 Task: Create new customer invoice with Date Opened: 09-May-23, Select Customer: Sam's Club, Terms: Net 7. Make invoice entry for item-1 with Date: 09-May-23, Description: The Ordinary Hyaluronic Acid 2% & B5 Hydrating Serum (1 oz)
, Income Account: Income:Sales, Quantity: 2, Unit Price: 12.99, Sales Tax: Y, Sales Tax Included: Y, Tax Table: Sales Tax. Post Invoice with Post Date: 09-May-23, Post to Accounts: Assets:Accounts Receivable. Pay / Process Payment with Transaction Date: 15-May-23, Amount: 25.98, Transfer Account: Checking Account. Go to 'Print Invoice'. Save a pdf copy of the invoice.
Action: Mouse moved to (133, 27)
Screenshot: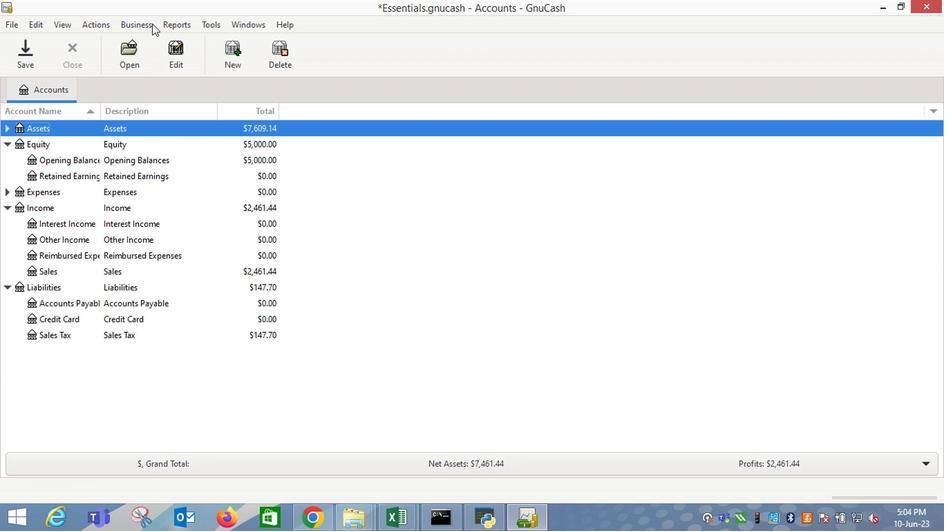 
Action: Mouse pressed left at (133, 27)
Screenshot: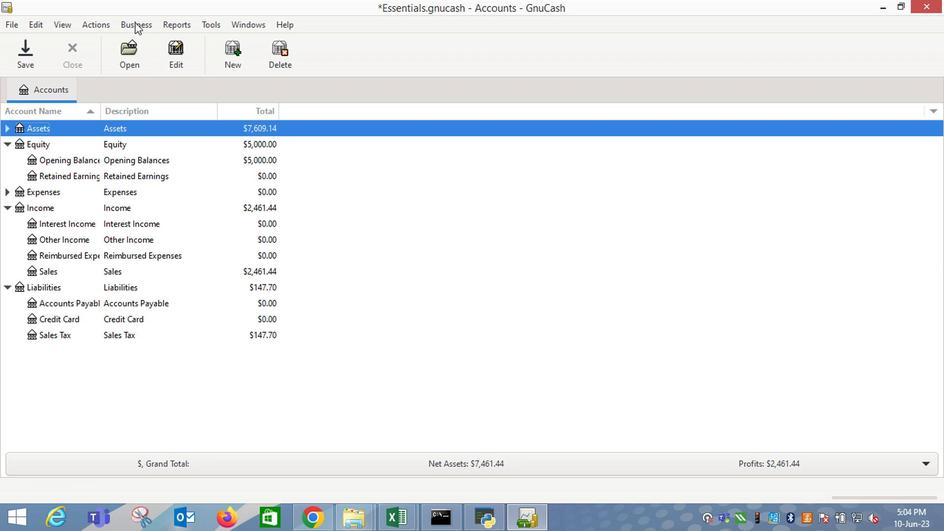 
Action: Mouse moved to (298, 100)
Screenshot: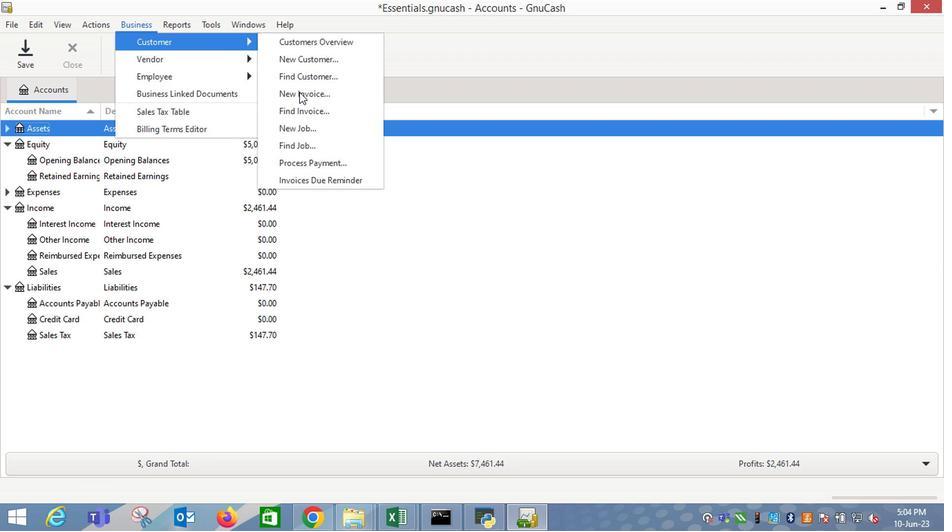 
Action: Mouse pressed left at (298, 100)
Screenshot: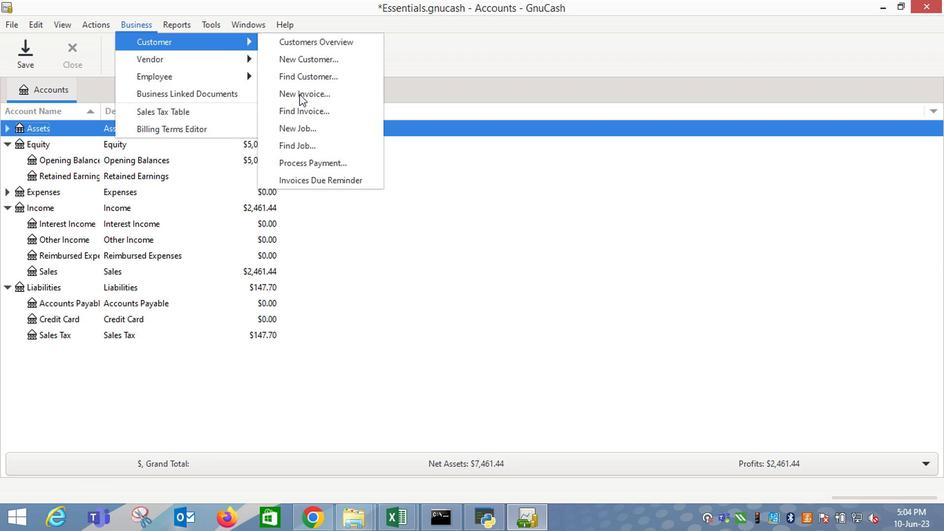 
Action: Mouse moved to (566, 216)
Screenshot: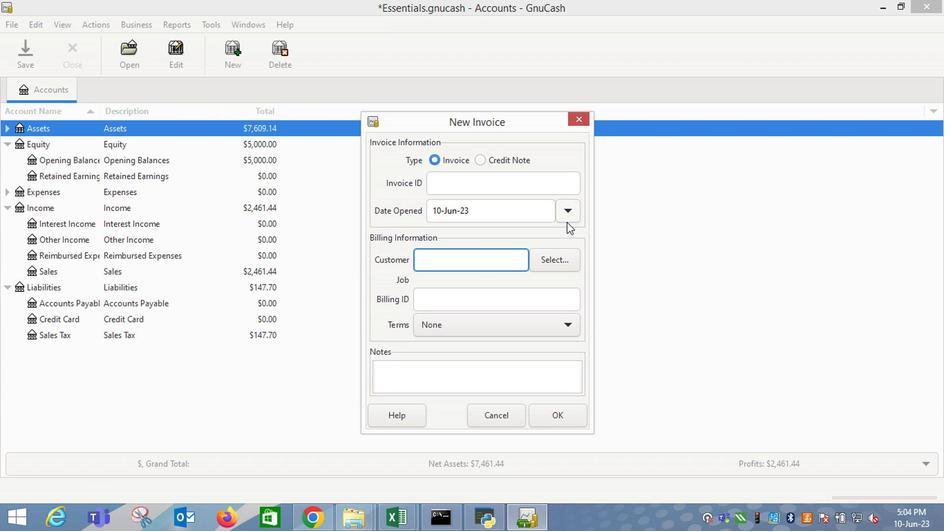 
Action: Mouse pressed left at (566, 216)
Screenshot: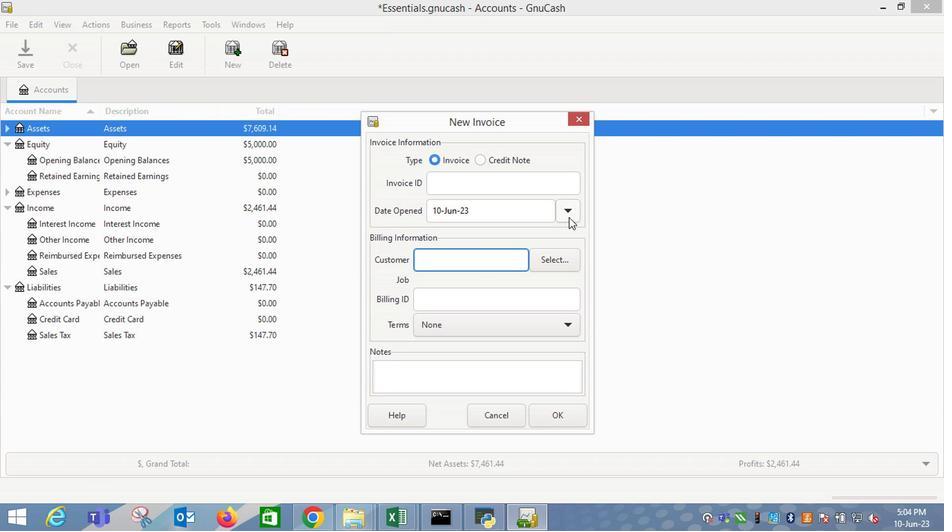 
Action: Mouse moved to (457, 234)
Screenshot: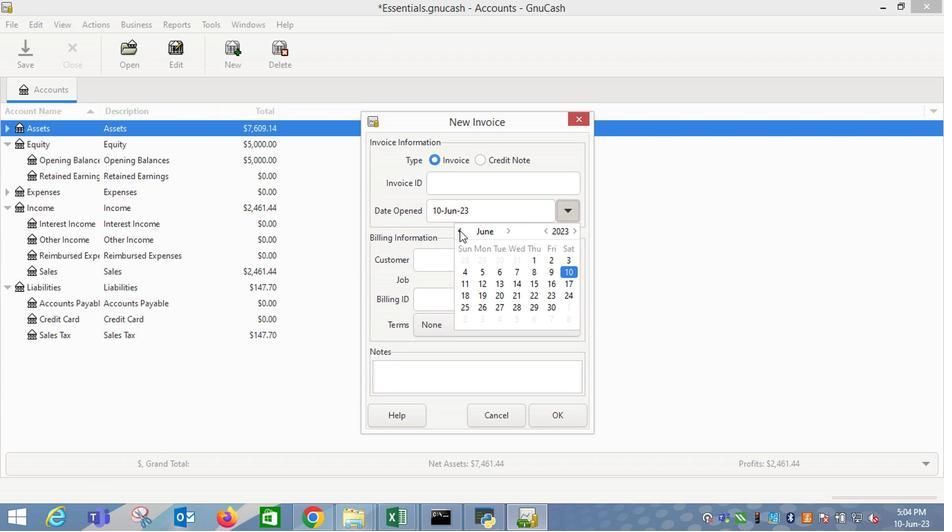 
Action: Mouse pressed left at (457, 234)
Screenshot: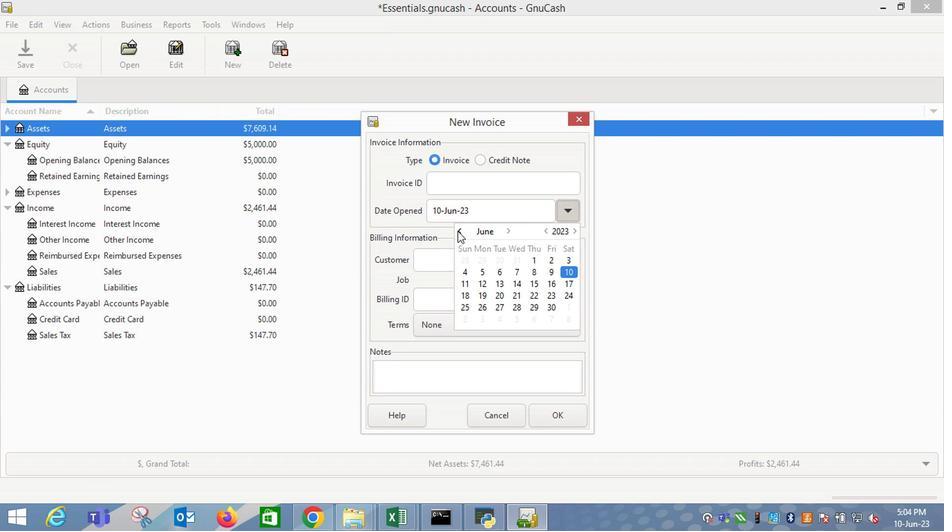 
Action: Mouse moved to (491, 271)
Screenshot: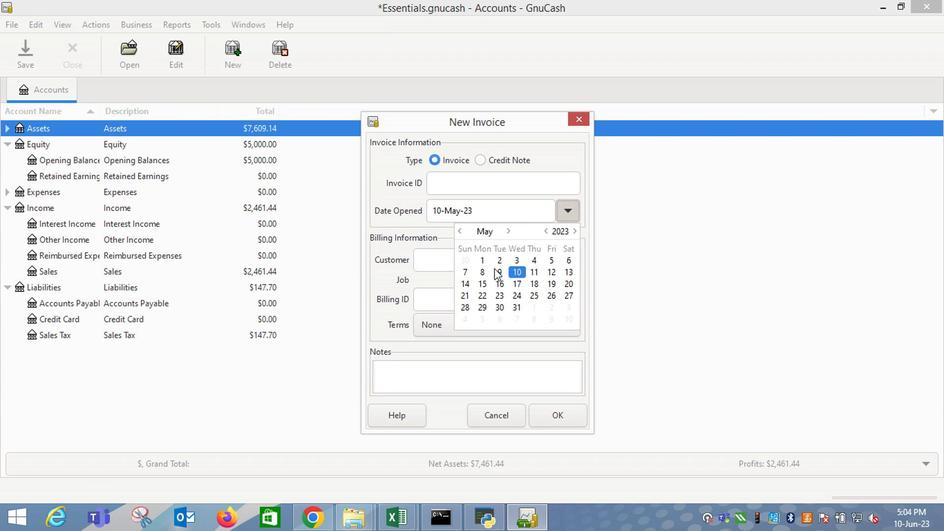 
Action: Mouse pressed left at (491, 271)
Screenshot: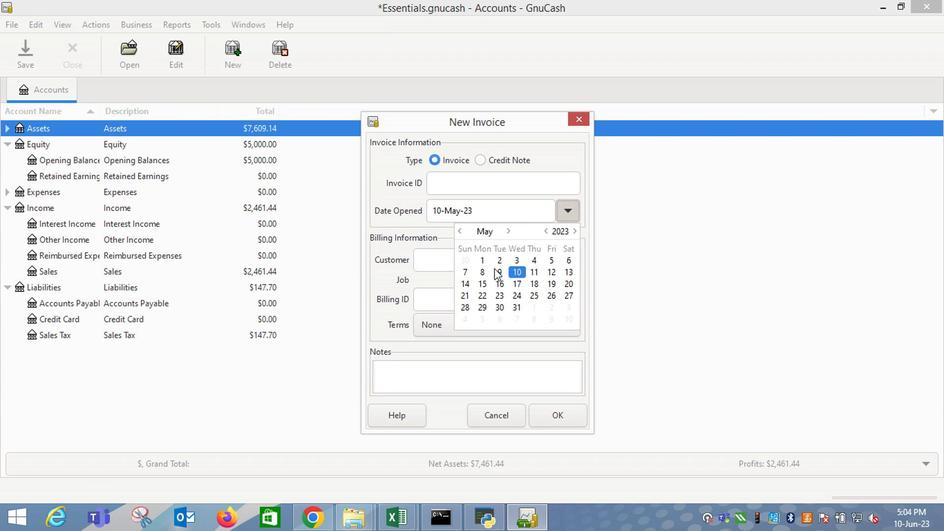 
Action: Mouse moved to (429, 266)
Screenshot: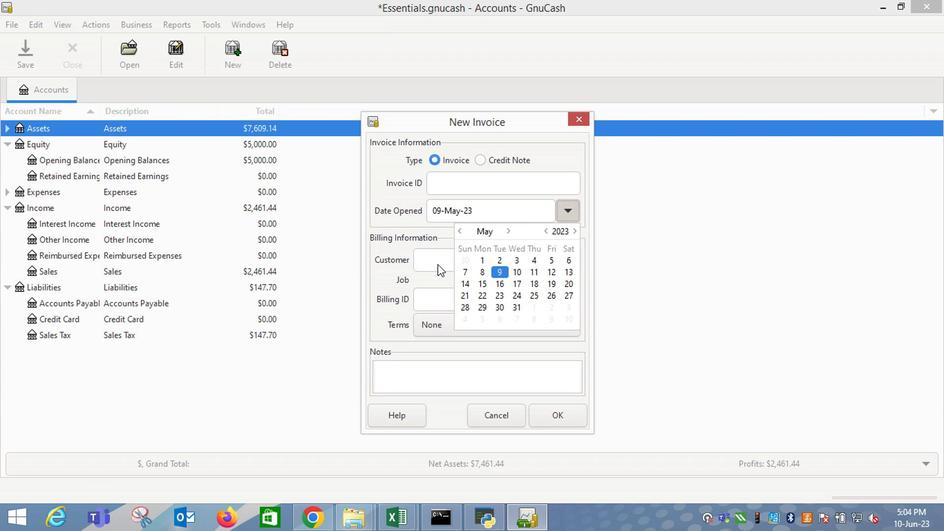 
Action: Mouse pressed left at (429, 266)
Screenshot: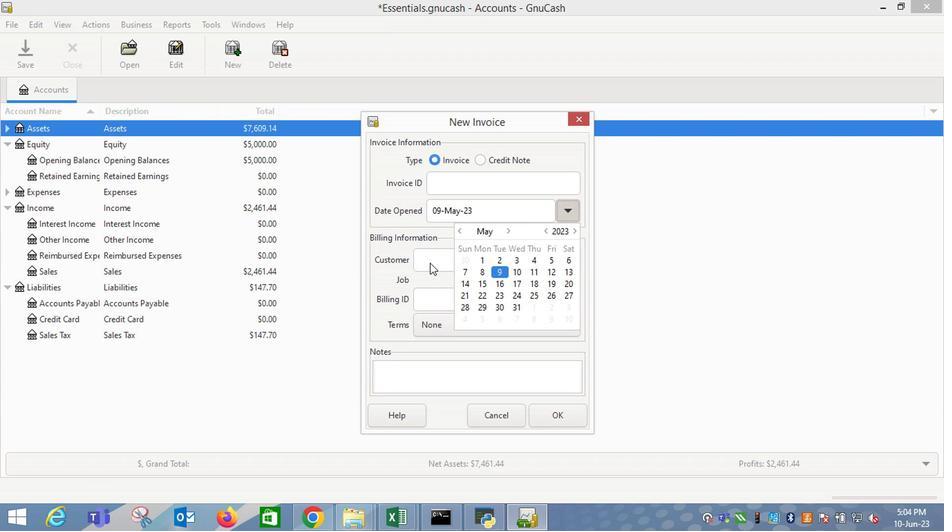 
Action: Mouse pressed left at (429, 266)
Screenshot: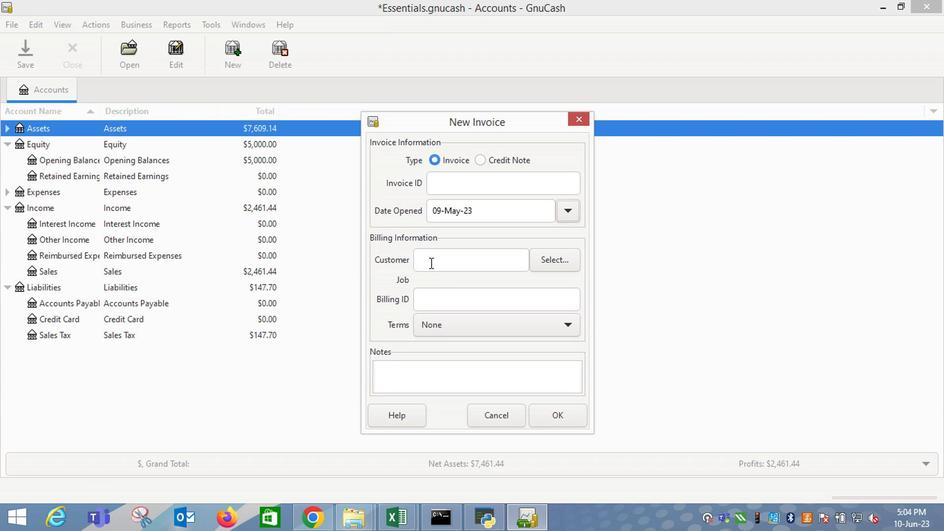 
Action: Key pressed <Key.shift_r>Sam
Screenshot: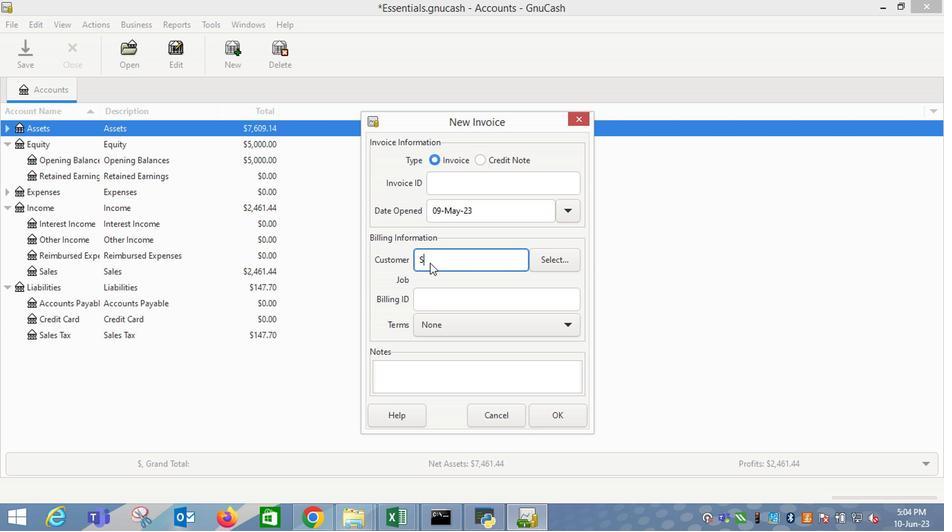 
Action: Mouse moved to (437, 282)
Screenshot: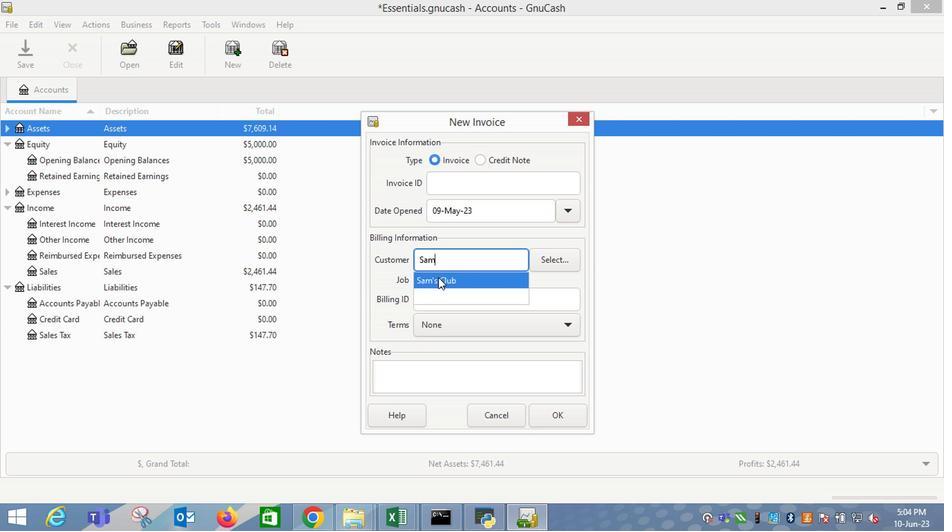 
Action: Mouse pressed left at (437, 282)
Screenshot: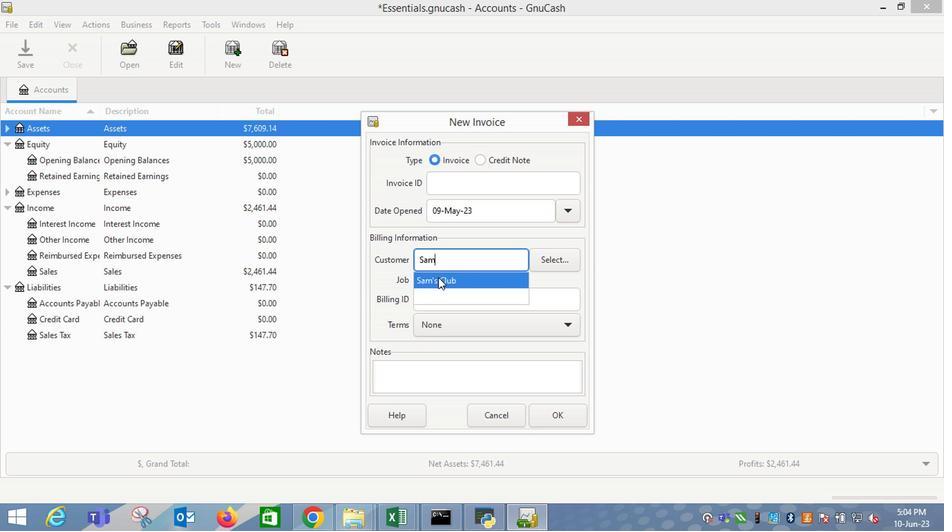 
Action: Mouse moved to (441, 345)
Screenshot: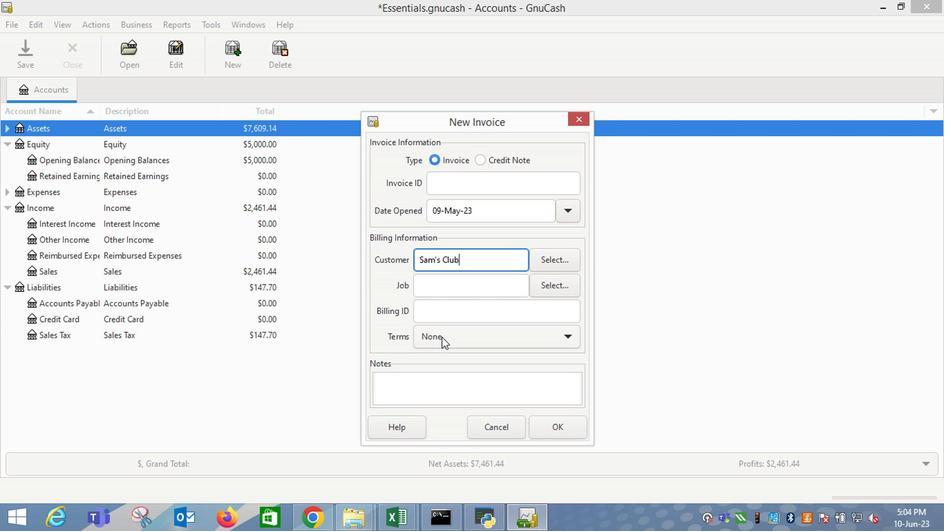 
Action: Mouse pressed left at (441, 345)
Screenshot: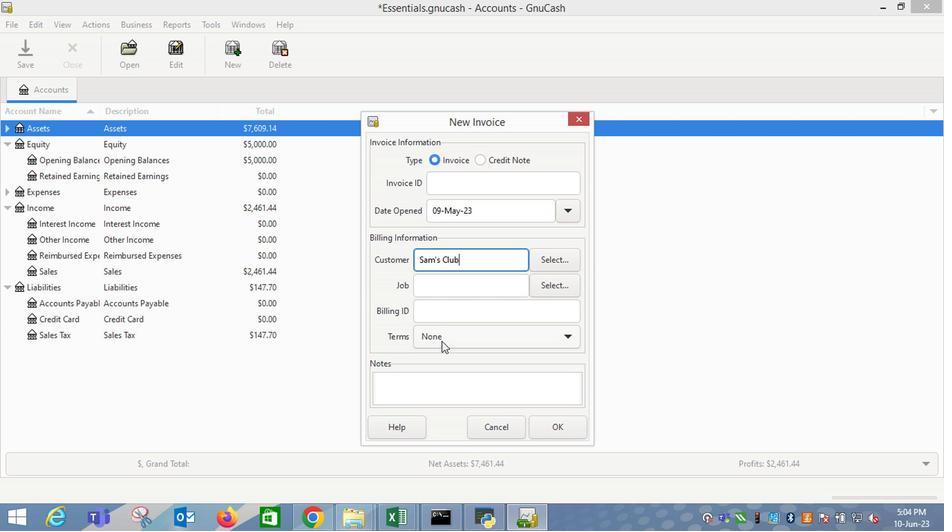 
Action: Mouse moved to (442, 342)
Screenshot: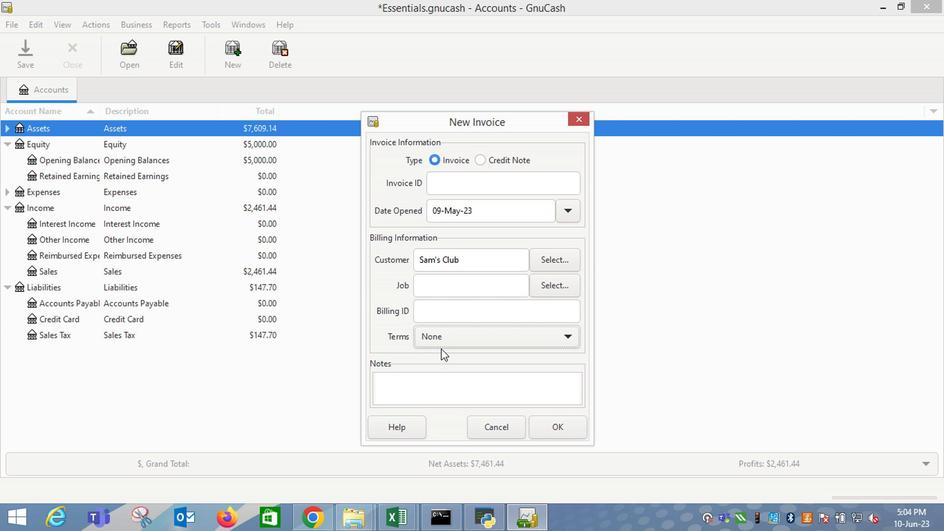 
Action: Mouse pressed left at (442, 342)
Screenshot: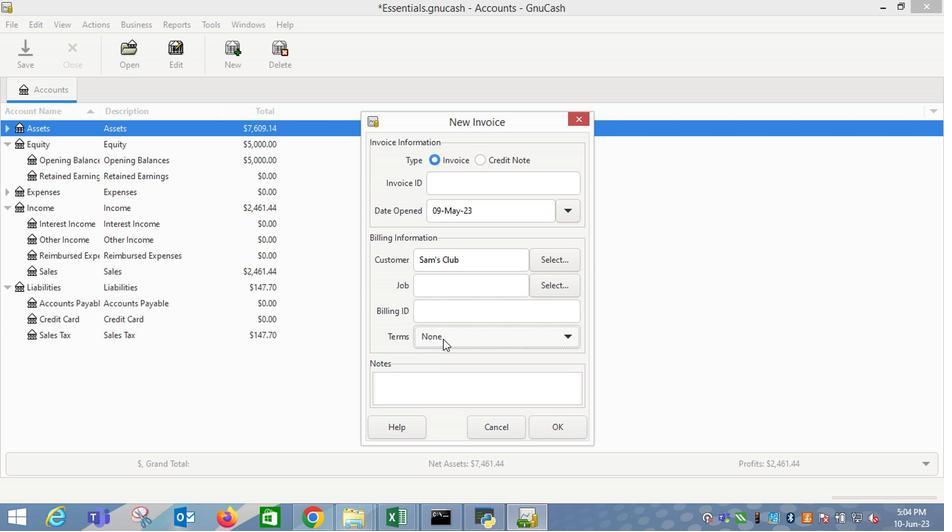 
Action: Mouse moved to (433, 399)
Screenshot: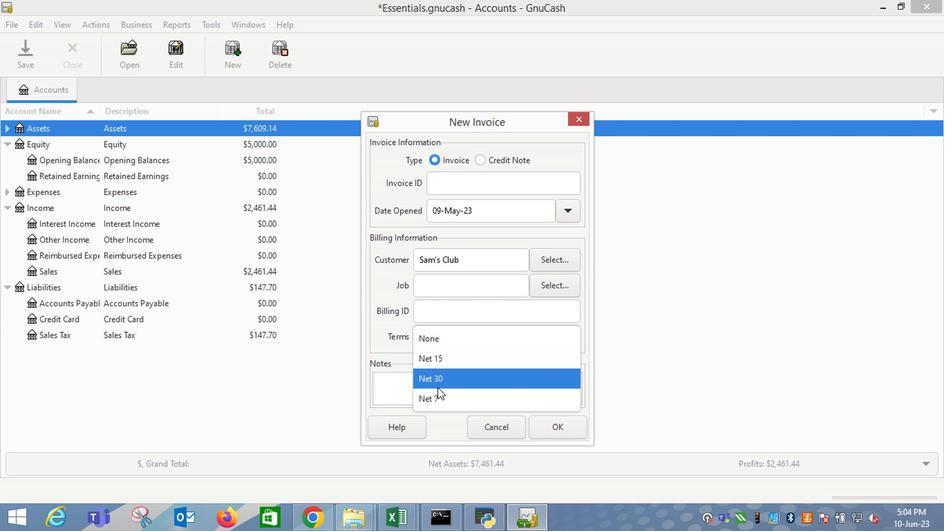 
Action: Mouse pressed left at (433, 399)
Screenshot: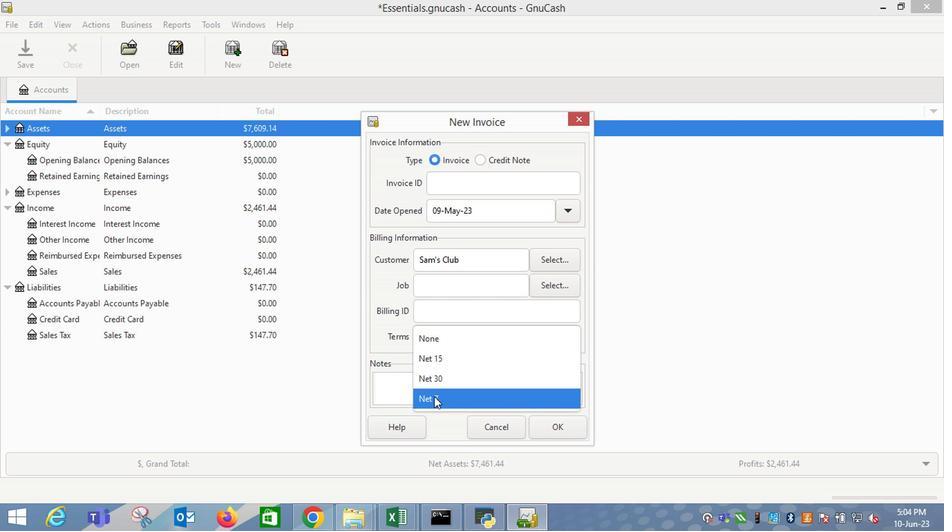 
Action: Mouse moved to (560, 430)
Screenshot: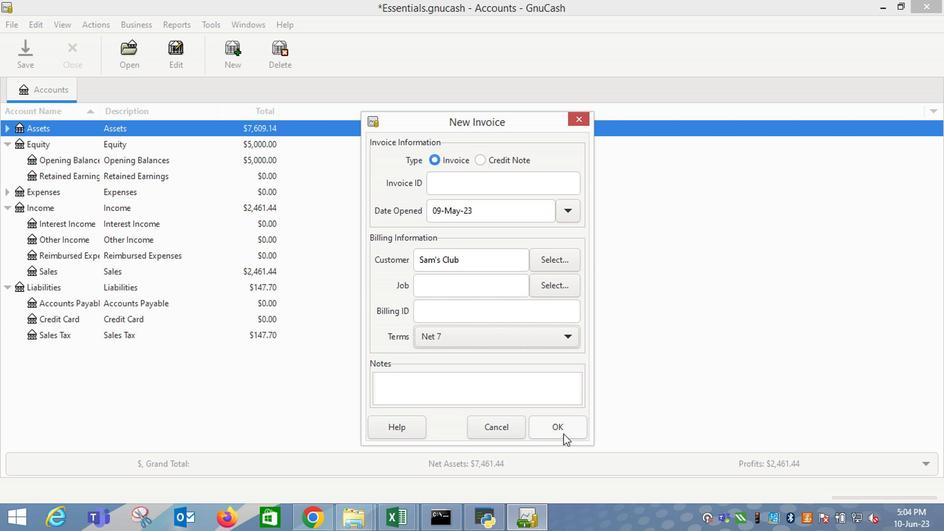
Action: Mouse pressed left at (560, 430)
Screenshot: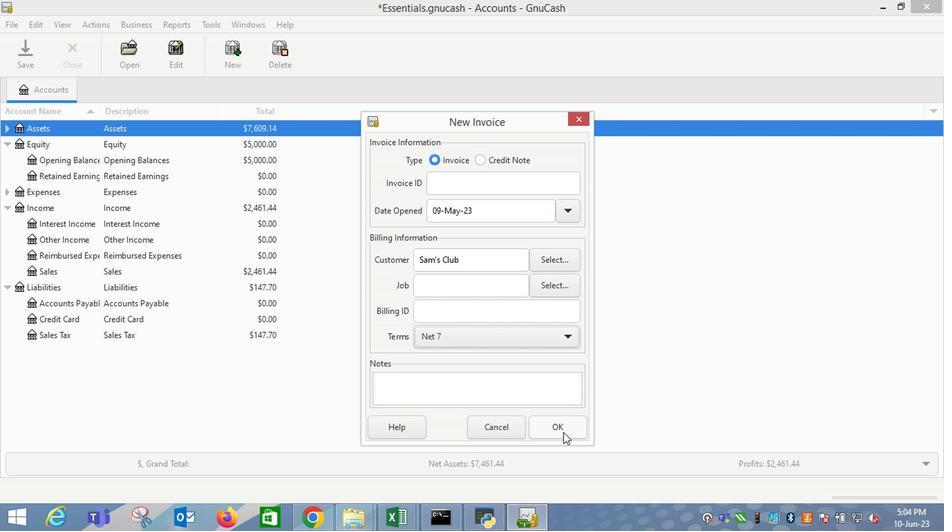 
Action: Mouse moved to (61, 274)
Screenshot: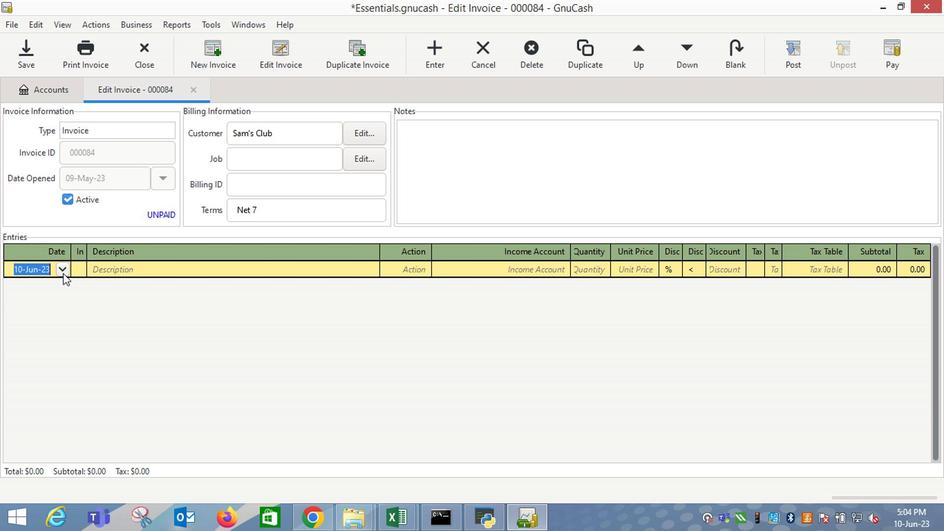 
Action: Mouse pressed left at (61, 274)
Screenshot: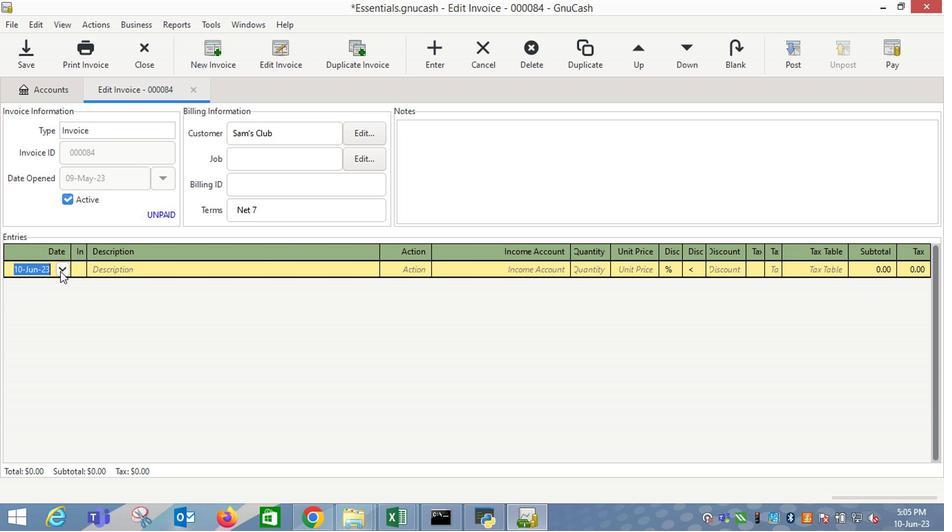 
Action: Mouse moved to (13, 291)
Screenshot: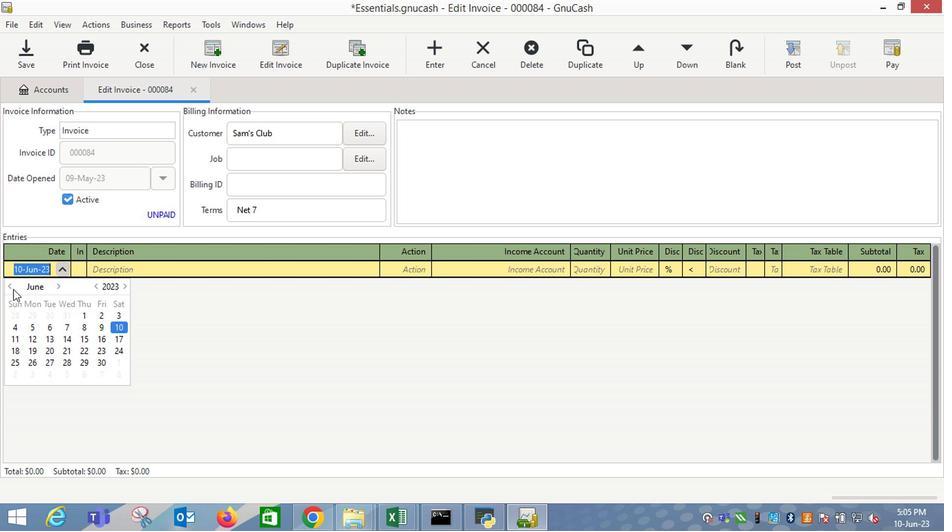 
Action: Mouse pressed left at (13, 291)
Screenshot: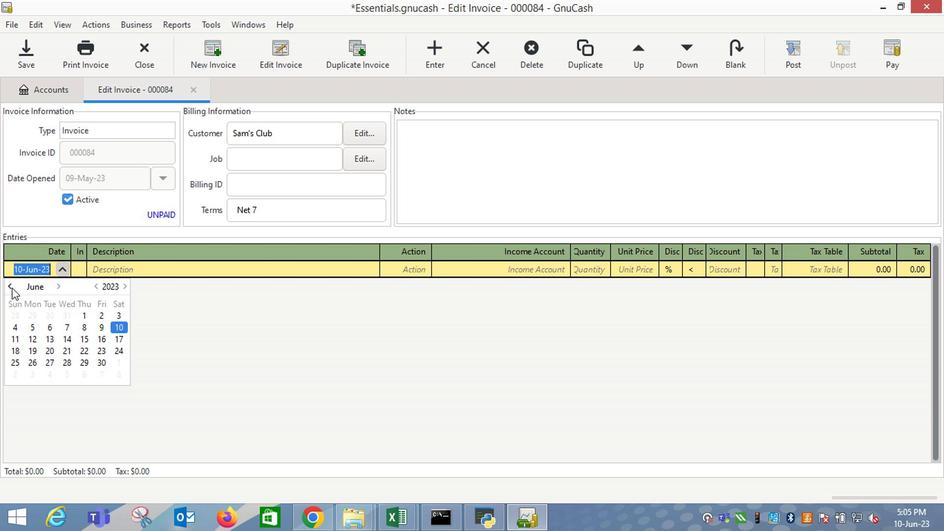 
Action: Mouse moved to (49, 325)
Screenshot: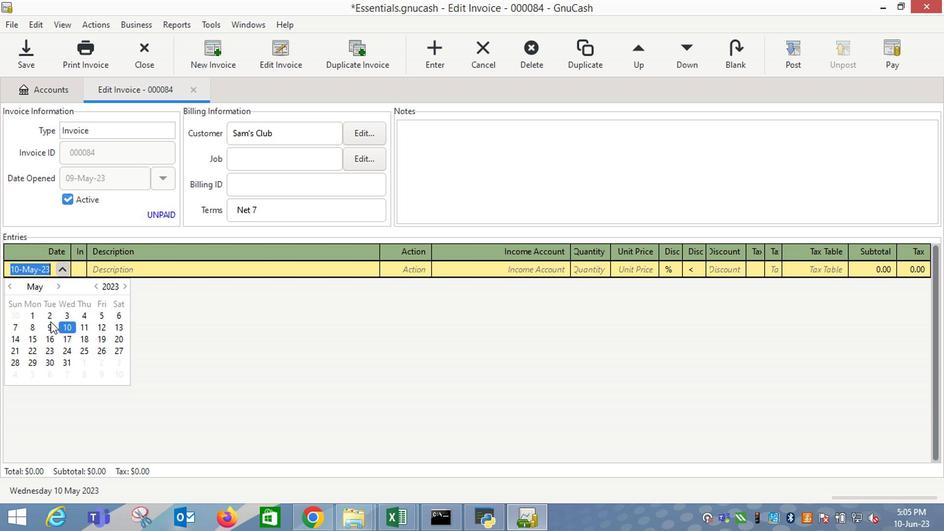 
Action: Mouse pressed left at (49, 325)
Screenshot: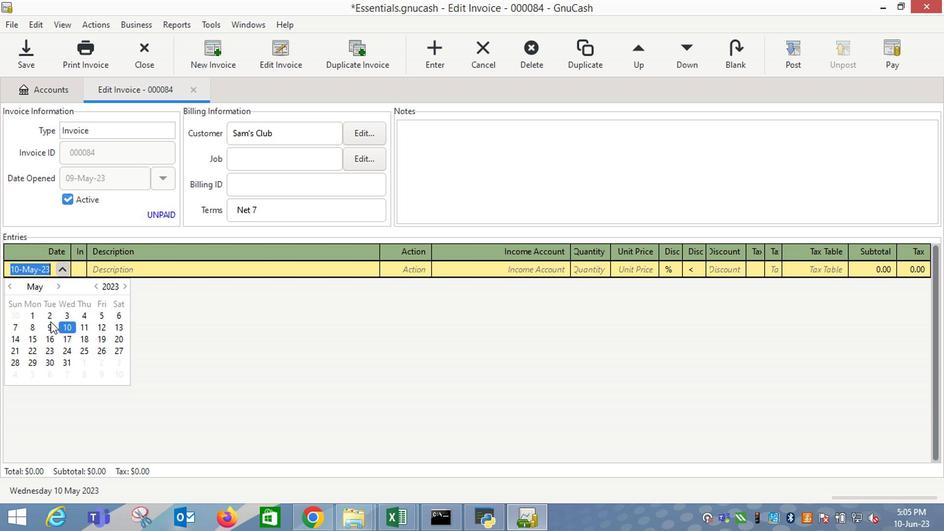 
Action: Key pressed <Key.tab><Key.shift_r>The<Key.space><Key.shift_r>Ordinary<Key.space><Key.shift_r>Hya<Key.tab>2<Key.tab>12.99<Key.tab>
Screenshot: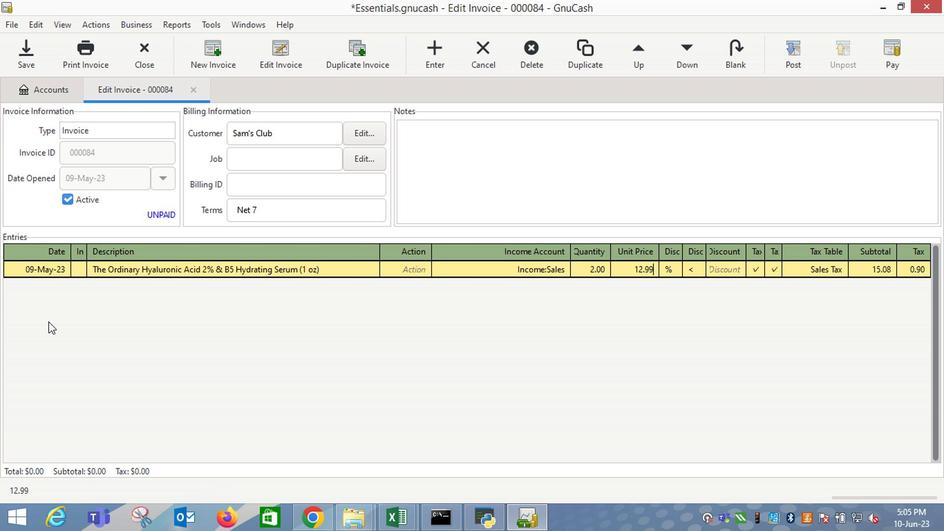 
Action: Mouse moved to (814, 272)
Screenshot: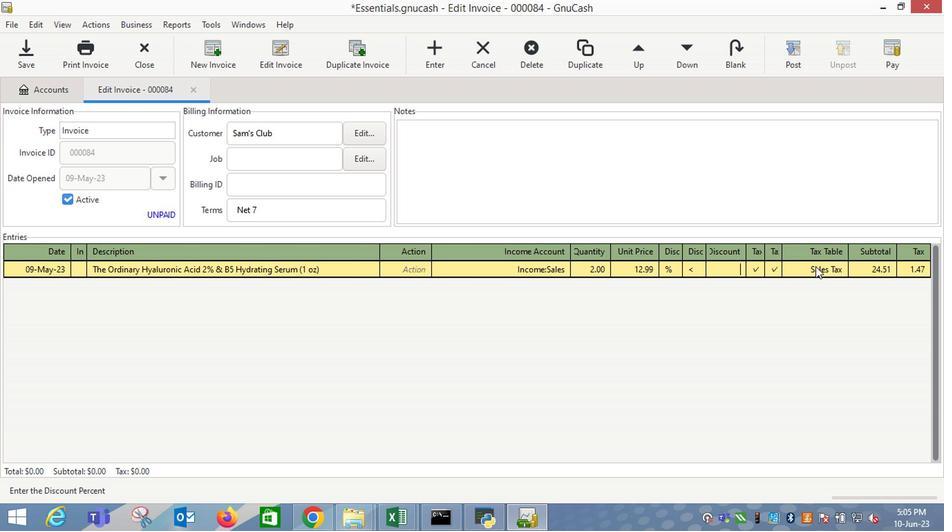
Action: Mouse pressed left at (814, 272)
Screenshot: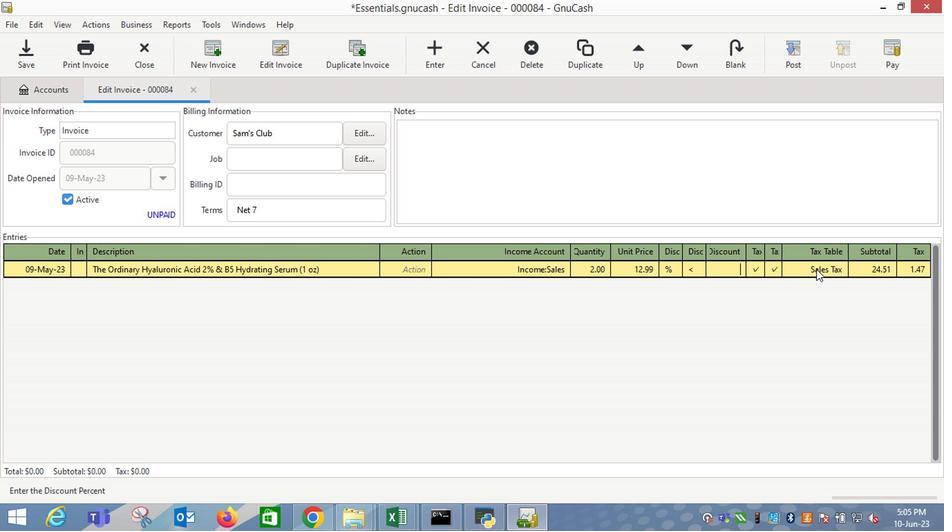 
Action: Key pressed <Key.enter>
Screenshot: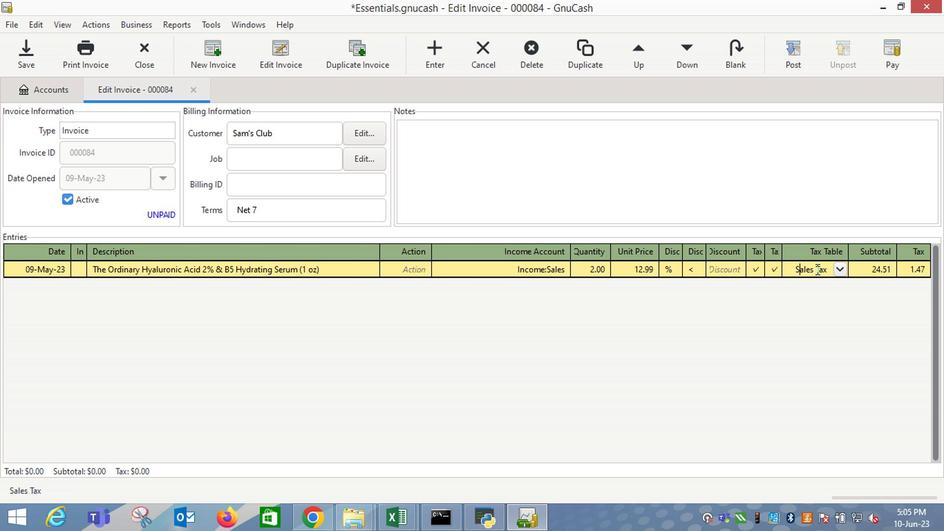 
Action: Mouse moved to (799, 62)
Screenshot: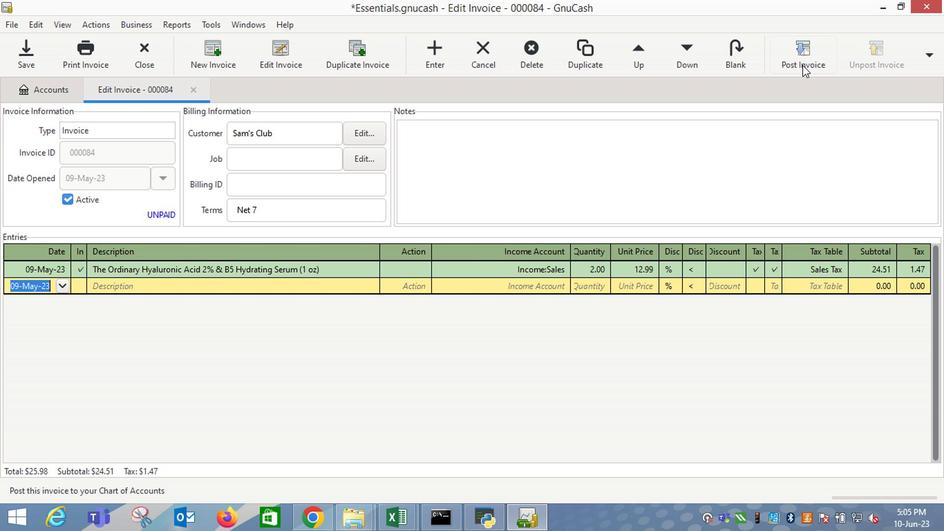
Action: Mouse pressed left at (799, 62)
Screenshot: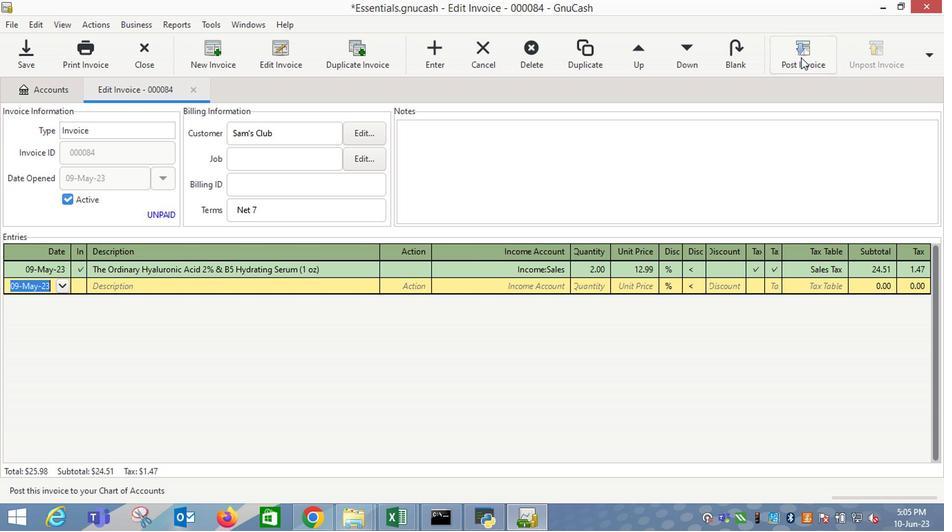 
Action: Mouse moved to (594, 232)
Screenshot: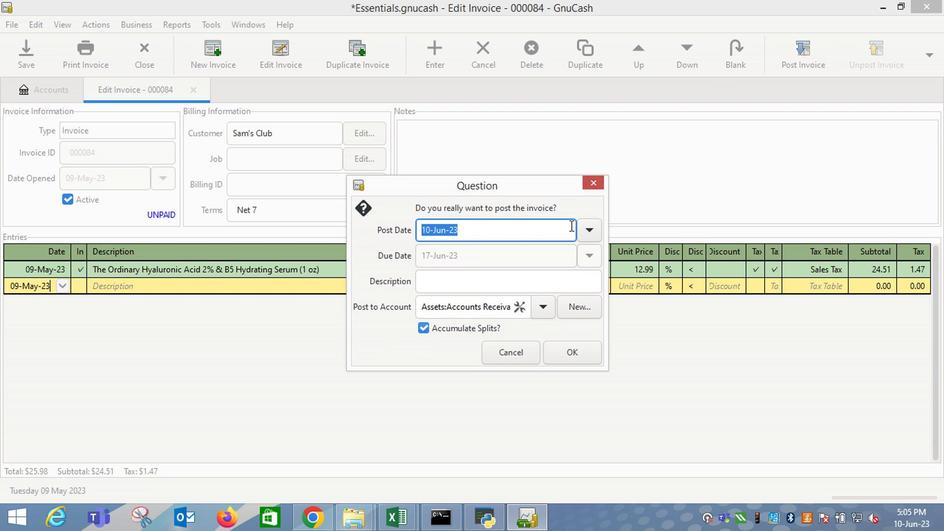 
Action: Mouse pressed left at (594, 232)
Screenshot: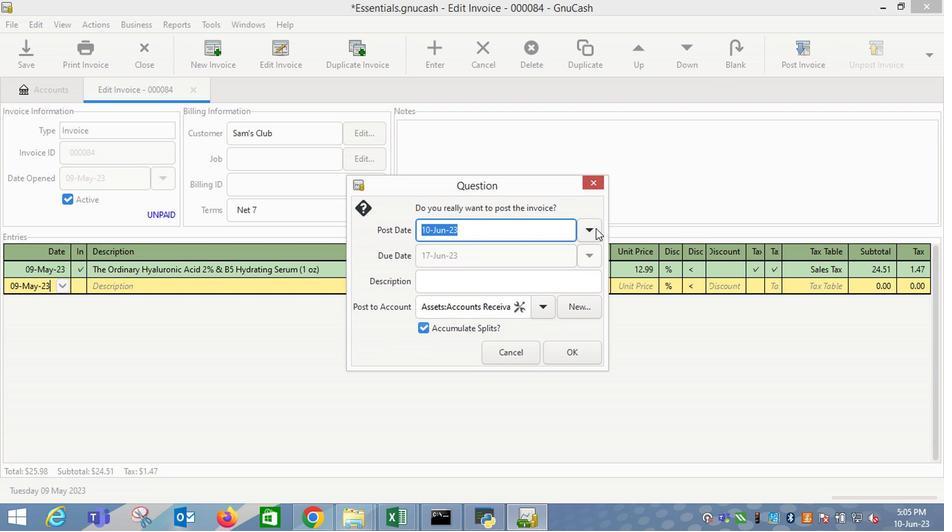 
Action: Mouse moved to (483, 254)
Screenshot: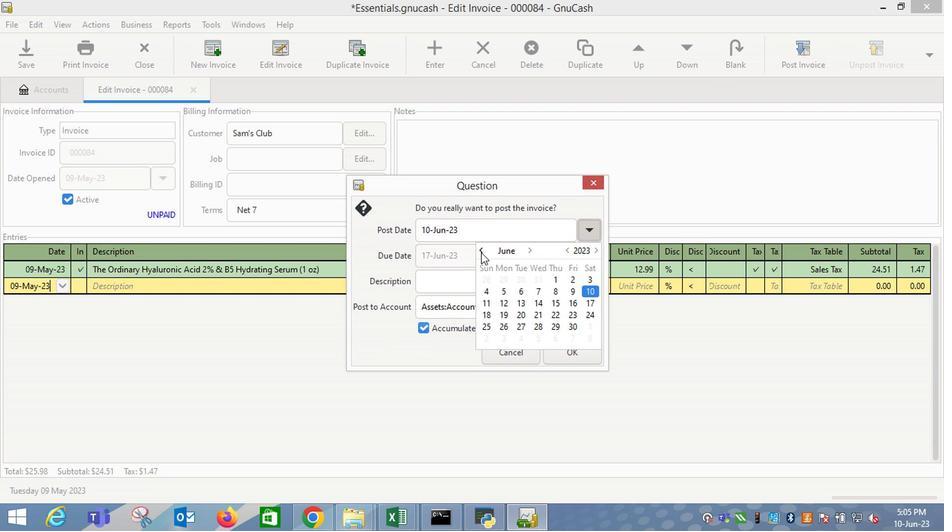 
Action: Mouse pressed left at (483, 254)
Screenshot: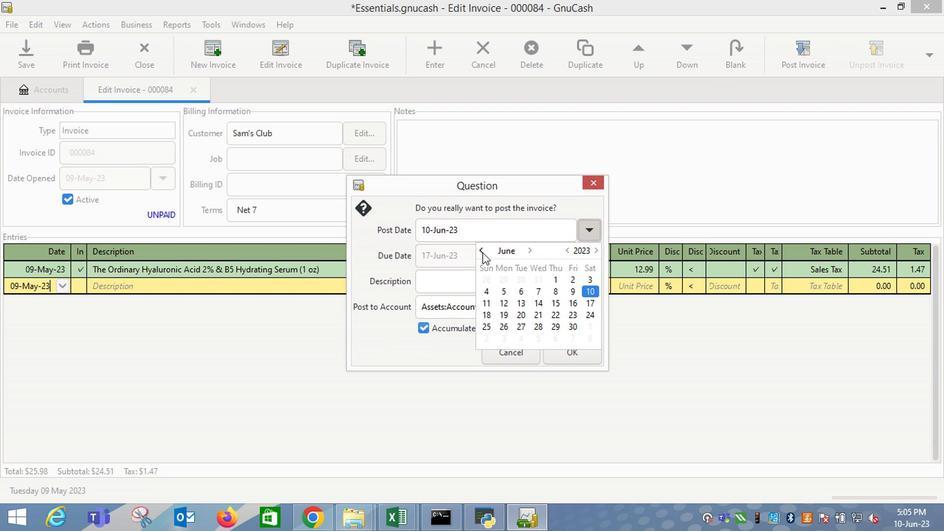 
Action: Mouse moved to (519, 296)
Screenshot: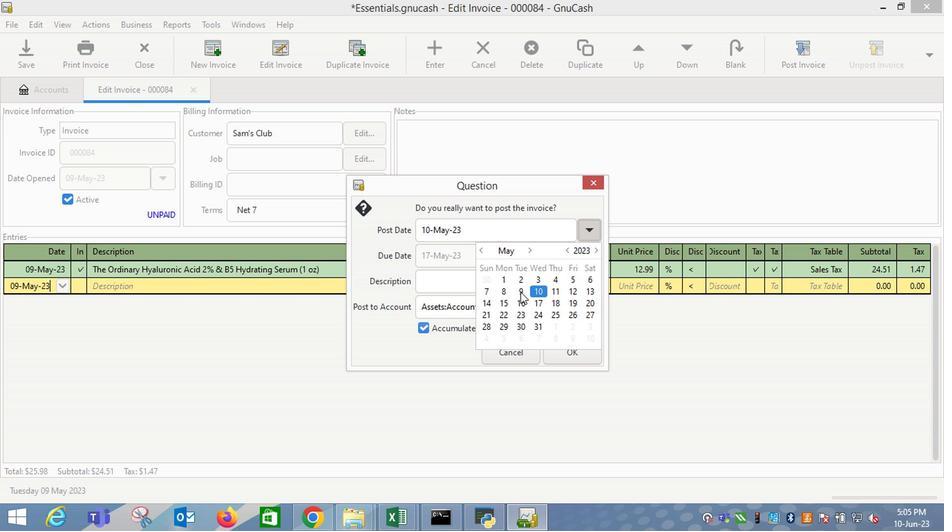 
Action: Mouse pressed left at (519, 296)
Screenshot: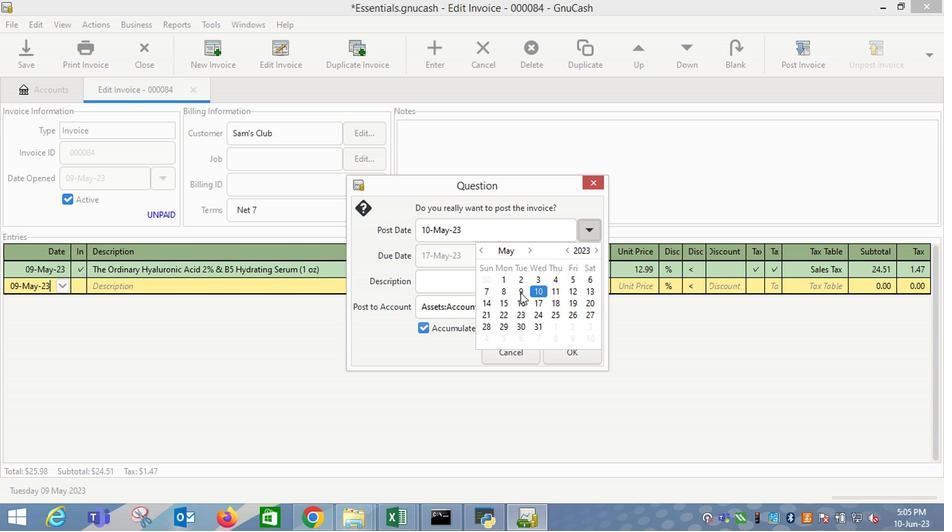 
Action: Mouse moved to (455, 291)
Screenshot: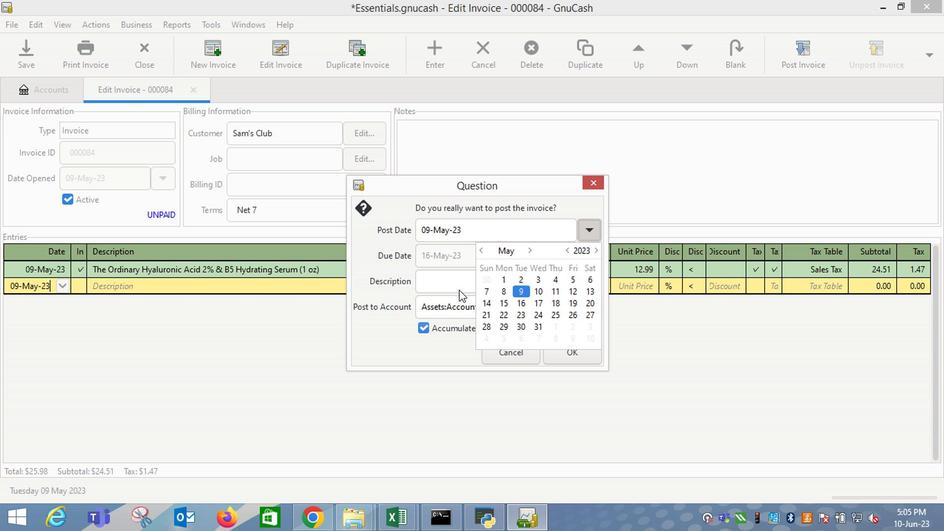 
Action: Mouse pressed left at (455, 291)
Screenshot: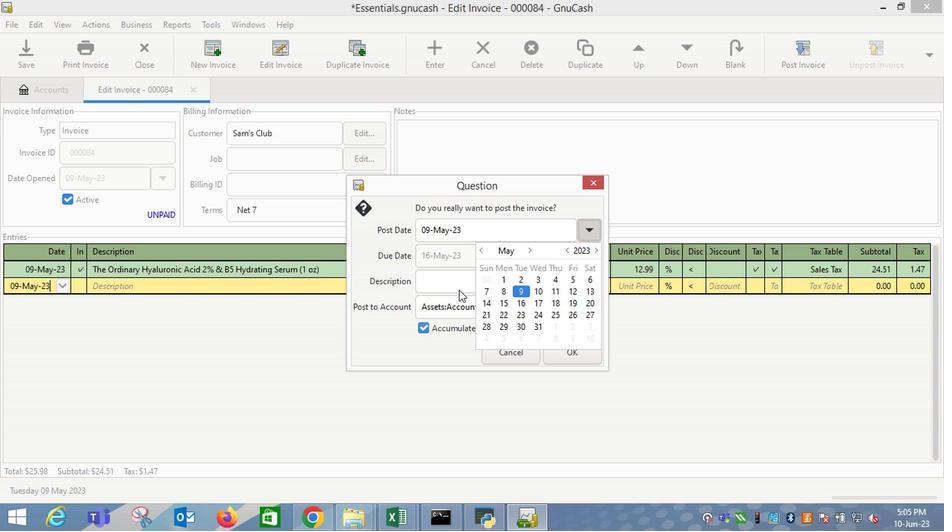 
Action: Mouse moved to (574, 360)
Screenshot: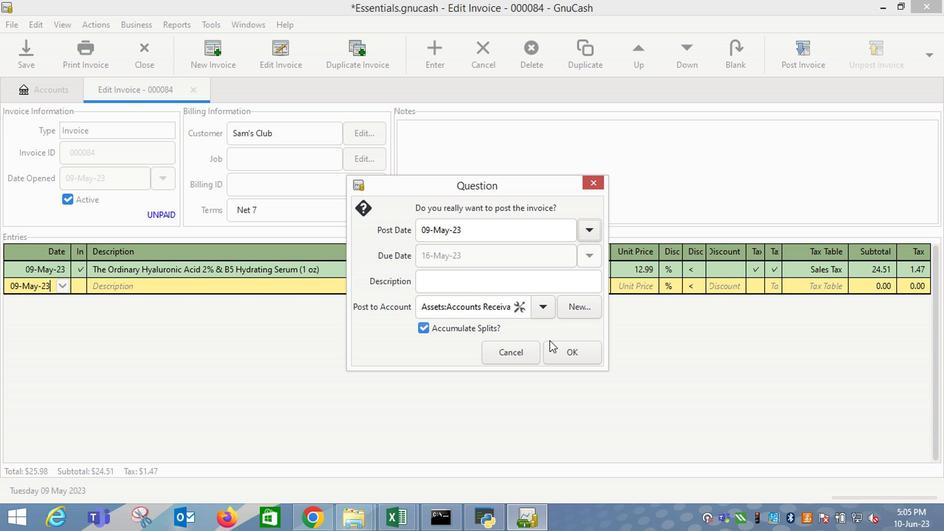 
Action: Mouse pressed left at (574, 360)
Screenshot: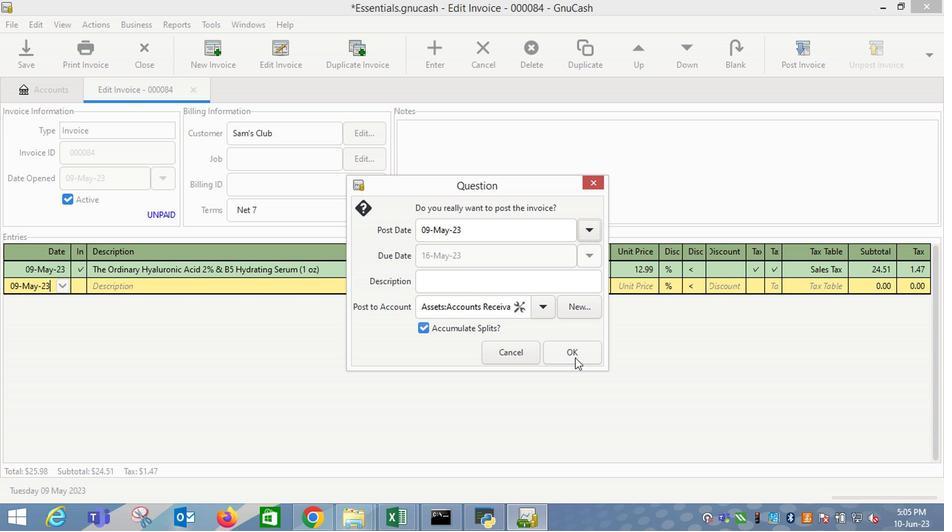 
Action: Mouse moved to (885, 56)
Screenshot: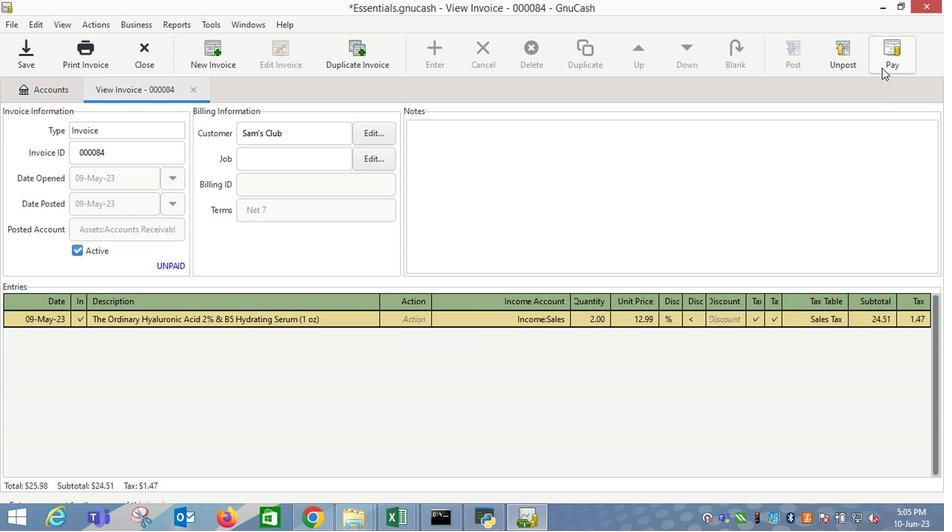 
Action: Mouse pressed left at (885, 56)
Screenshot: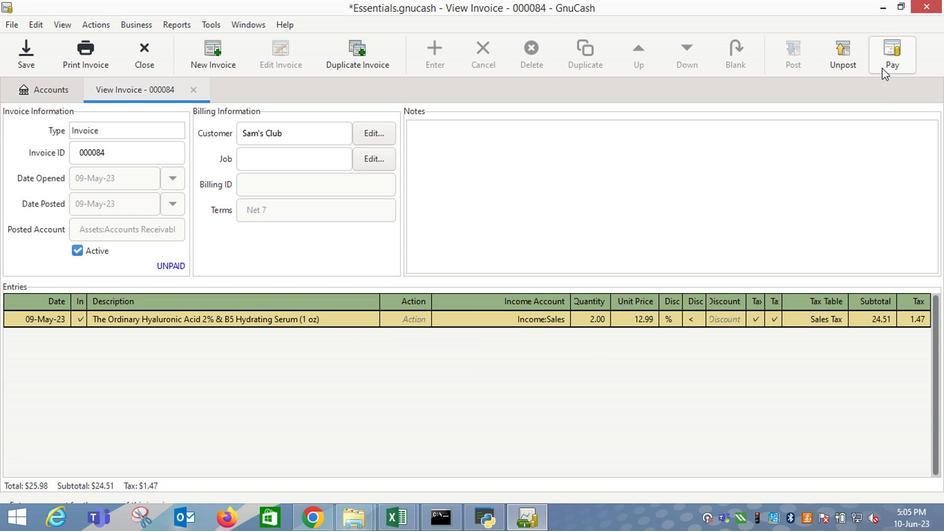 
Action: Mouse moved to (420, 271)
Screenshot: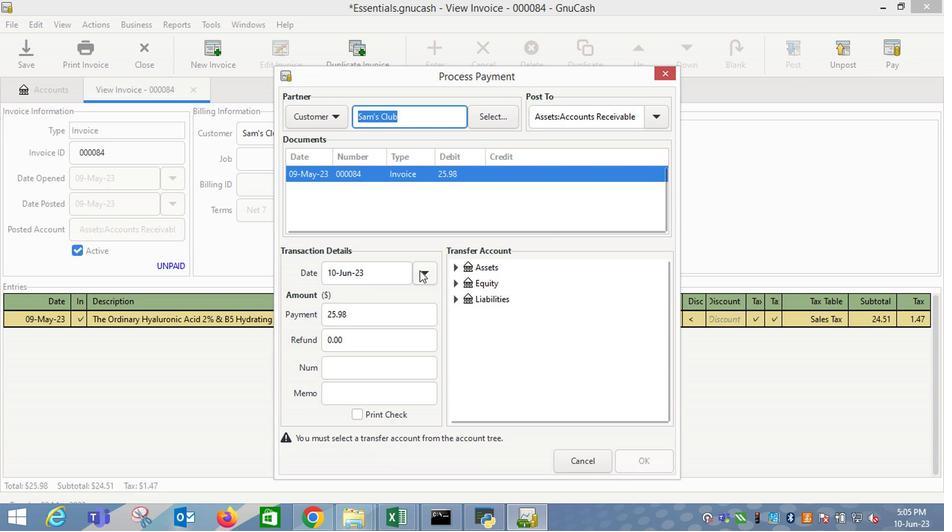 
Action: Mouse pressed left at (420, 271)
Screenshot: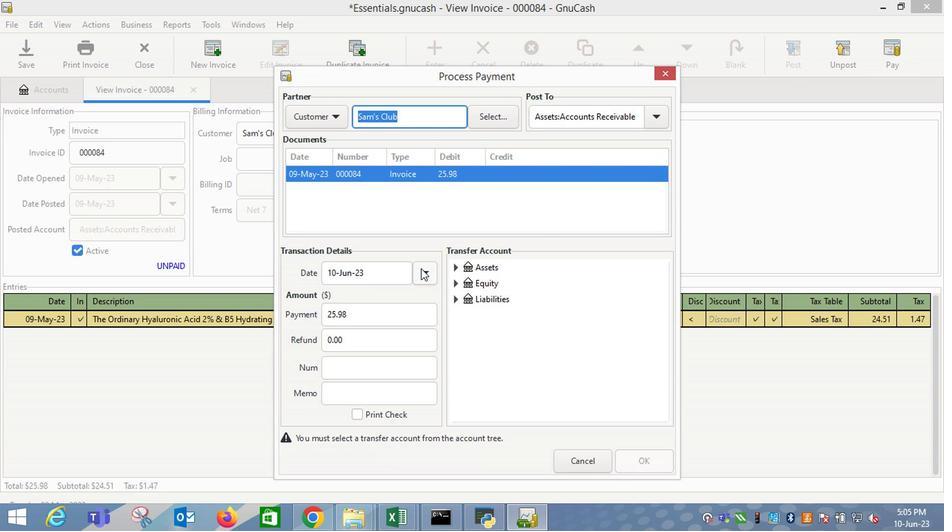 
Action: Mouse moved to (311, 297)
Screenshot: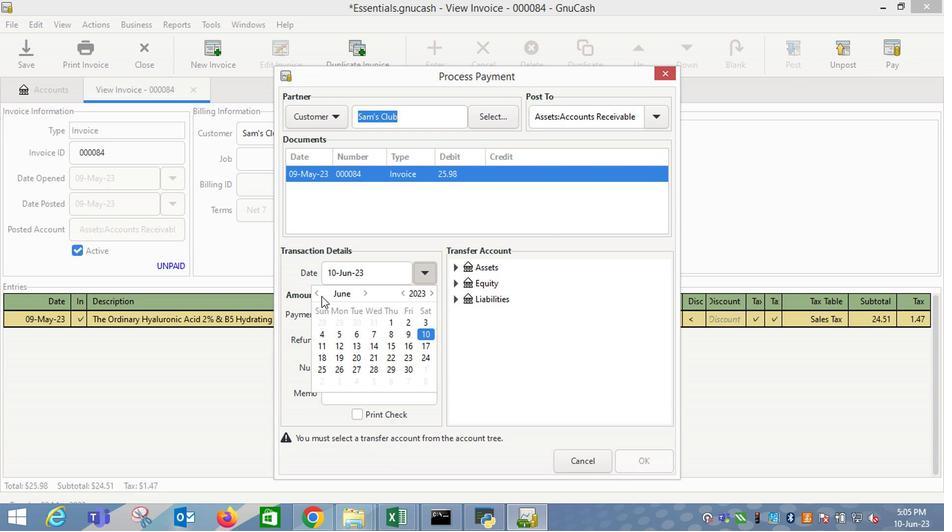 
Action: Mouse pressed left at (311, 297)
Screenshot: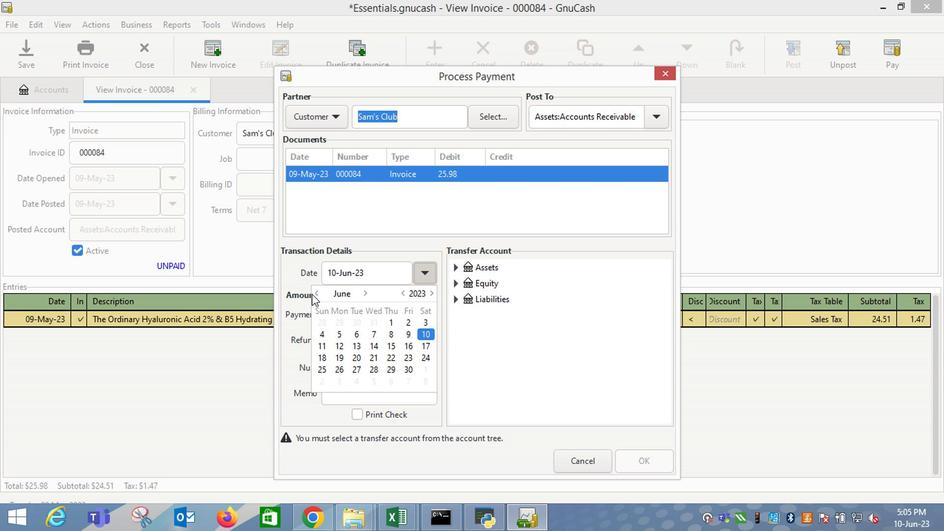 
Action: Mouse moved to (422, 274)
Screenshot: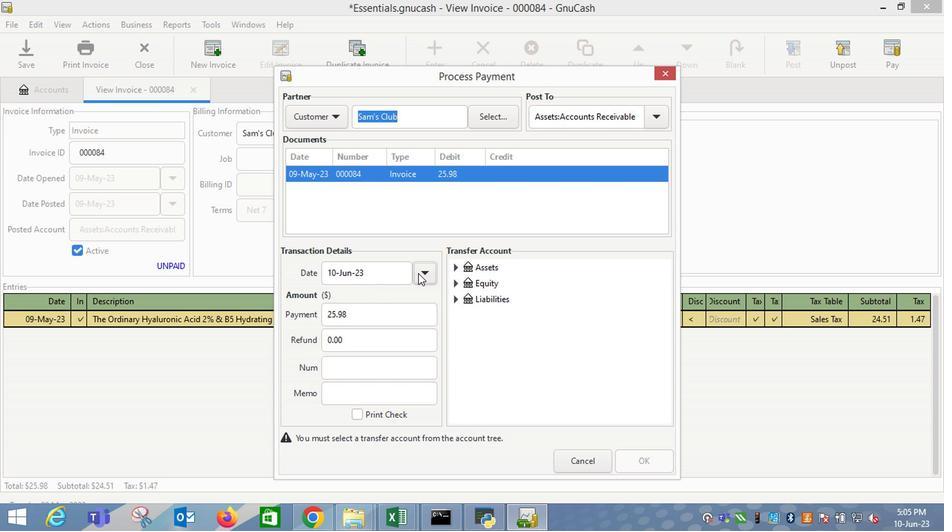 
Action: Mouse pressed left at (422, 274)
Screenshot: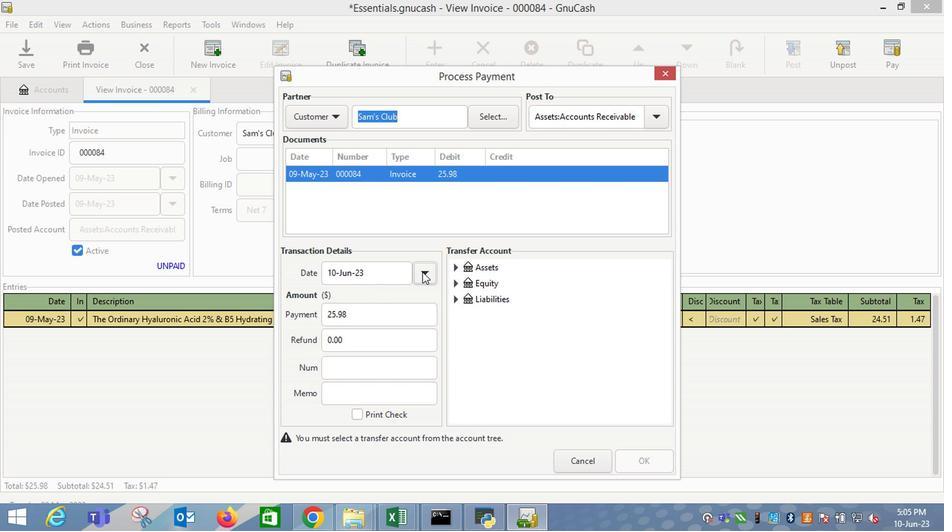 
Action: Mouse moved to (319, 296)
Screenshot: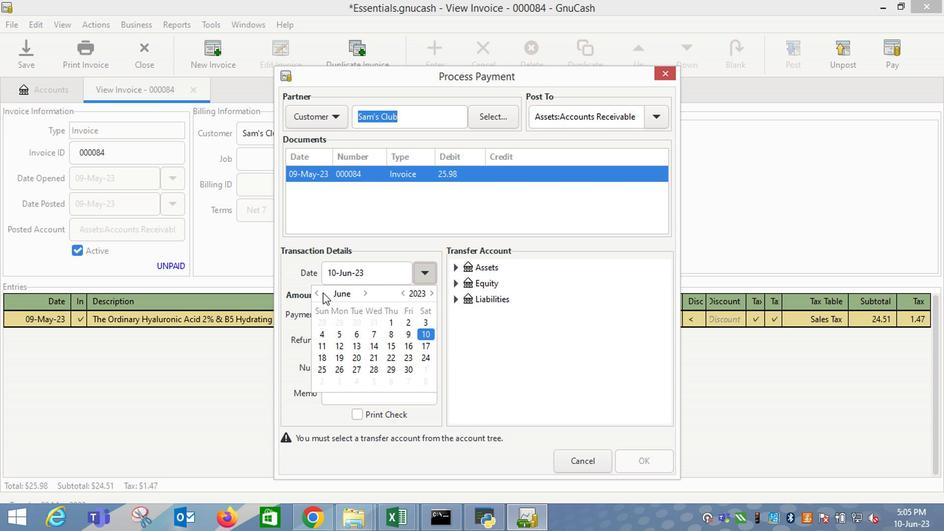 
Action: Mouse pressed left at (319, 296)
Screenshot: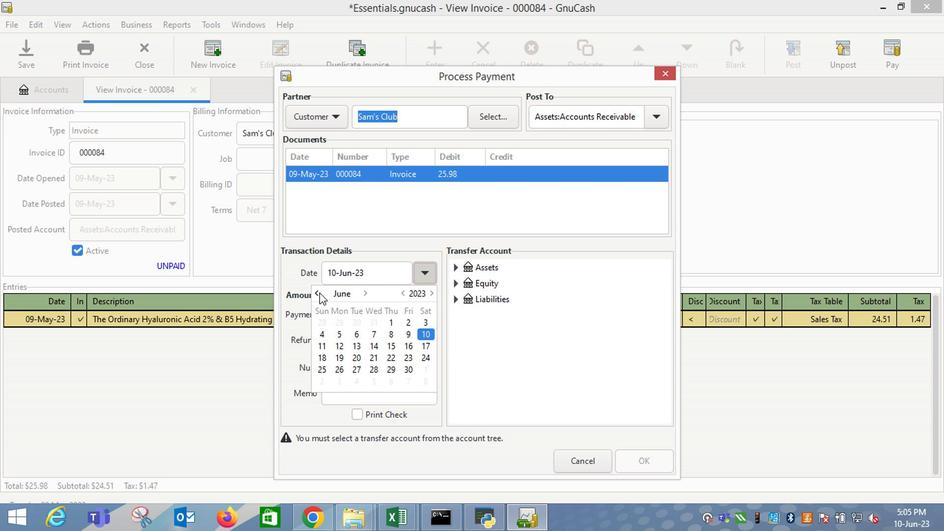 
Action: Mouse moved to (345, 351)
Screenshot: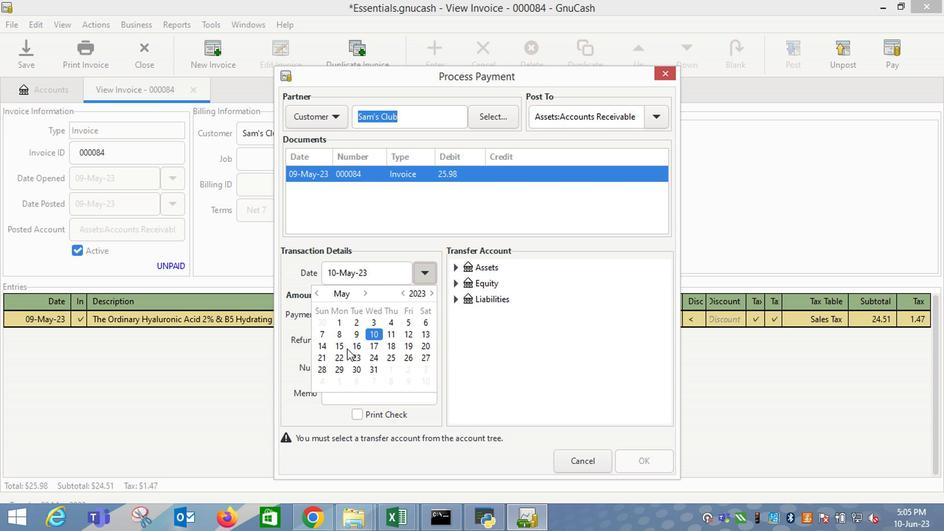
Action: Mouse pressed left at (345, 351)
Screenshot: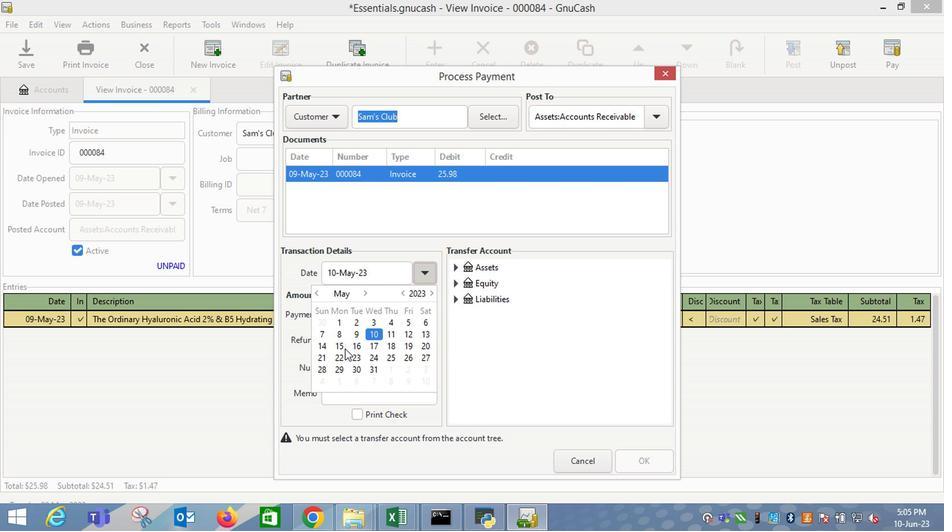 
Action: Mouse moved to (479, 346)
Screenshot: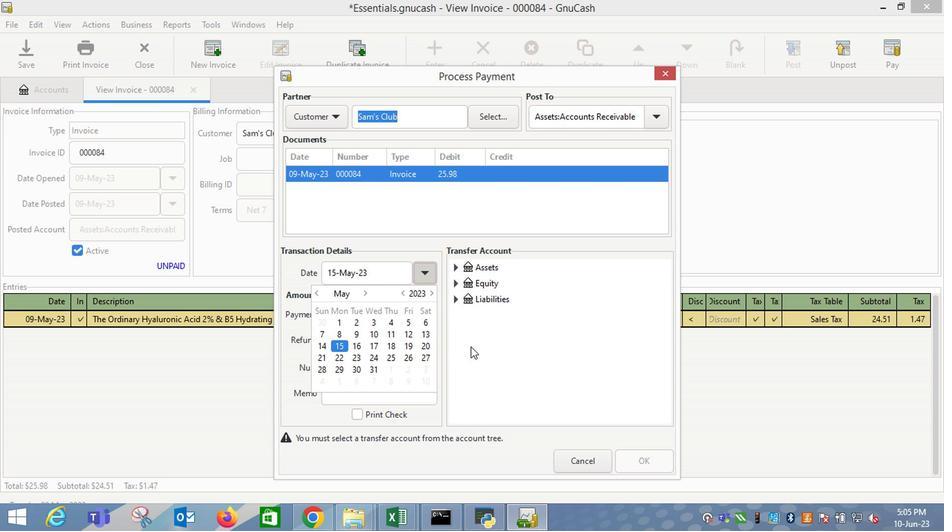 
Action: Mouse pressed left at (479, 346)
Screenshot: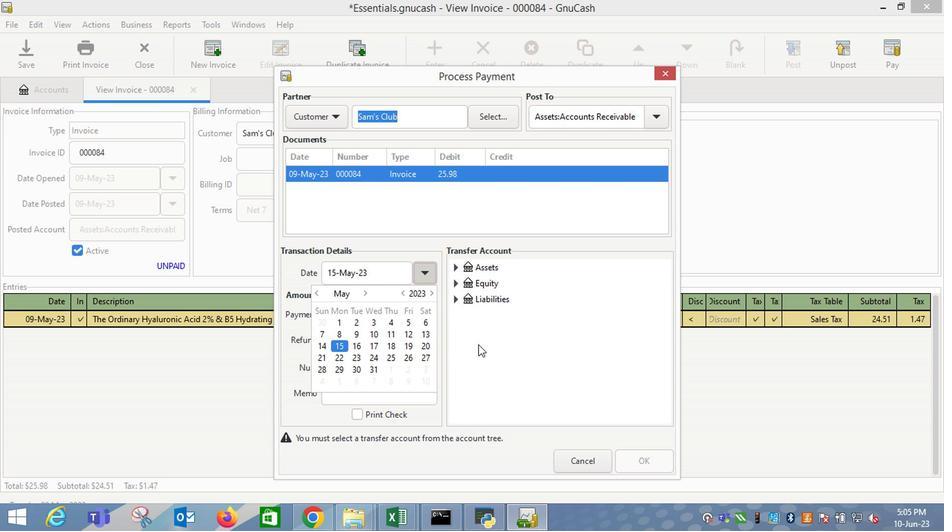 
Action: Mouse moved to (455, 268)
Screenshot: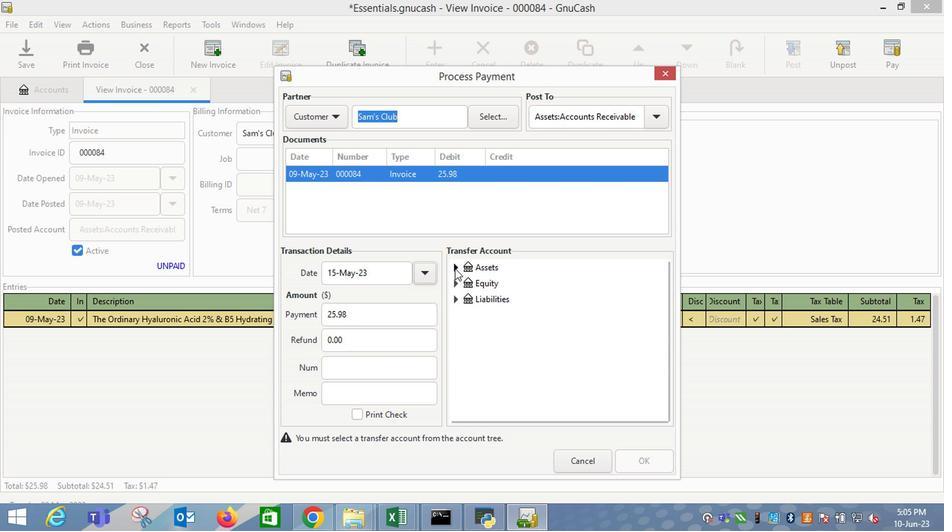
Action: Mouse pressed left at (455, 268)
Screenshot: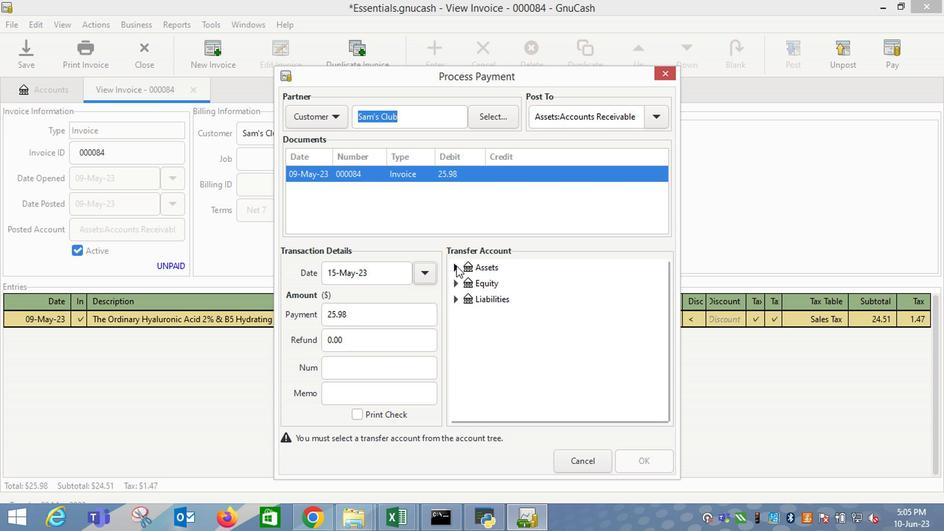 
Action: Mouse moved to (471, 289)
Screenshot: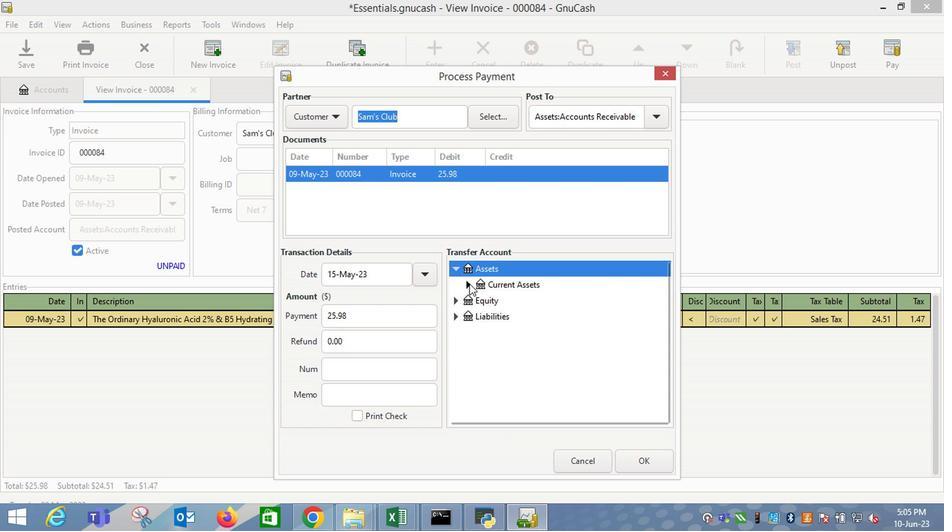 
Action: Mouse pressed left at (471, 289)
Screenshot: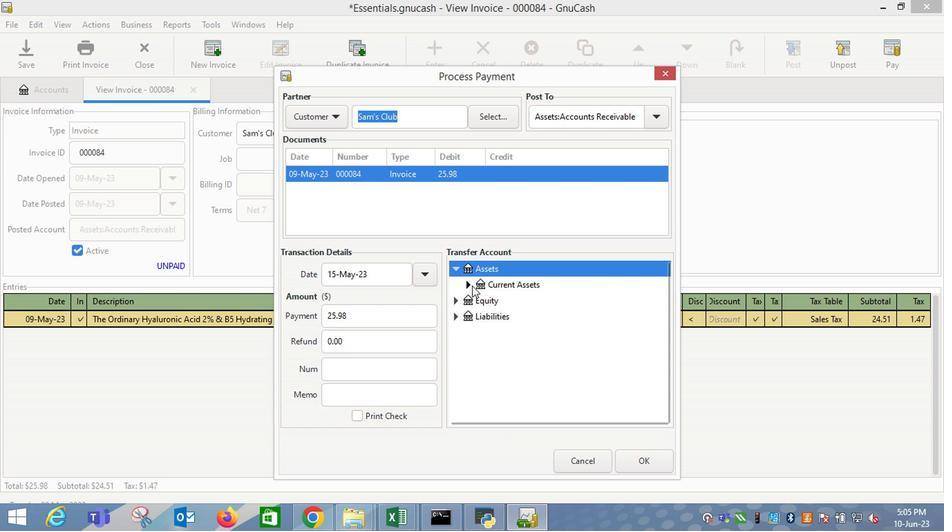 
Action: Mouse moved to (509, 303)
Screenshot: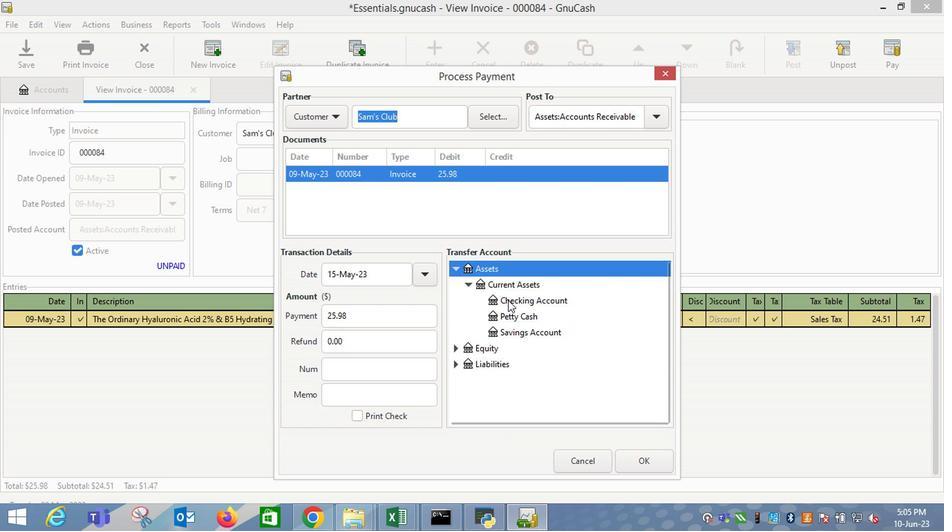 
Action: Mouse pressed left at (509, 303)
Screenshot: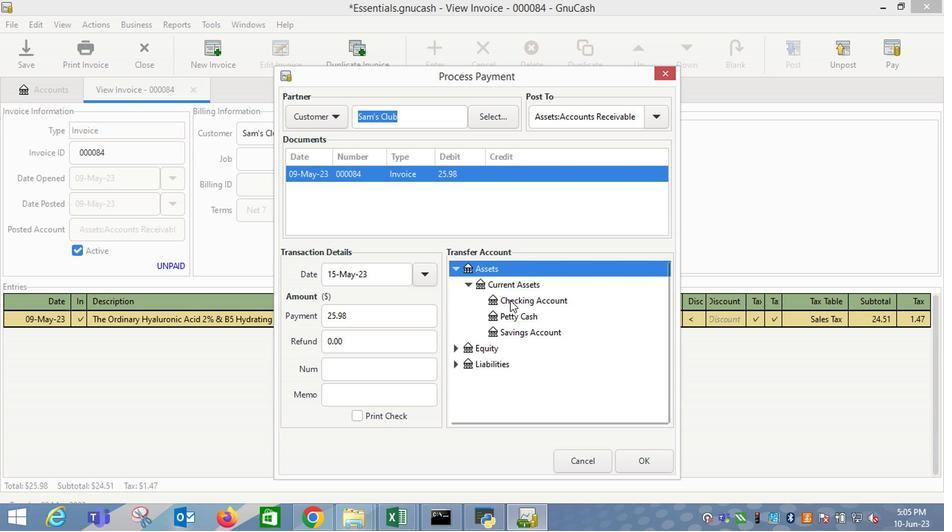 
Action: Mouse moved to (623, 458)
Screenshot: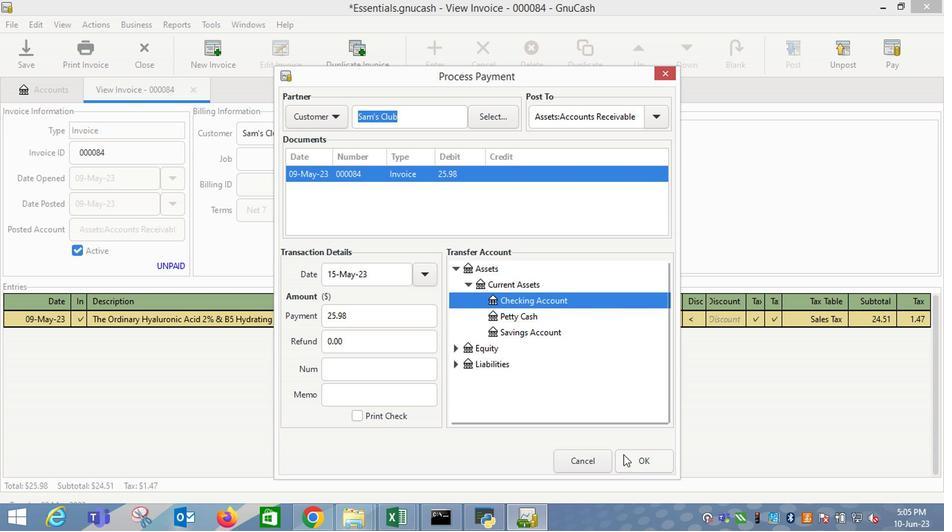 
Action: Mouse pressed left at (623, 458)
Screenshot: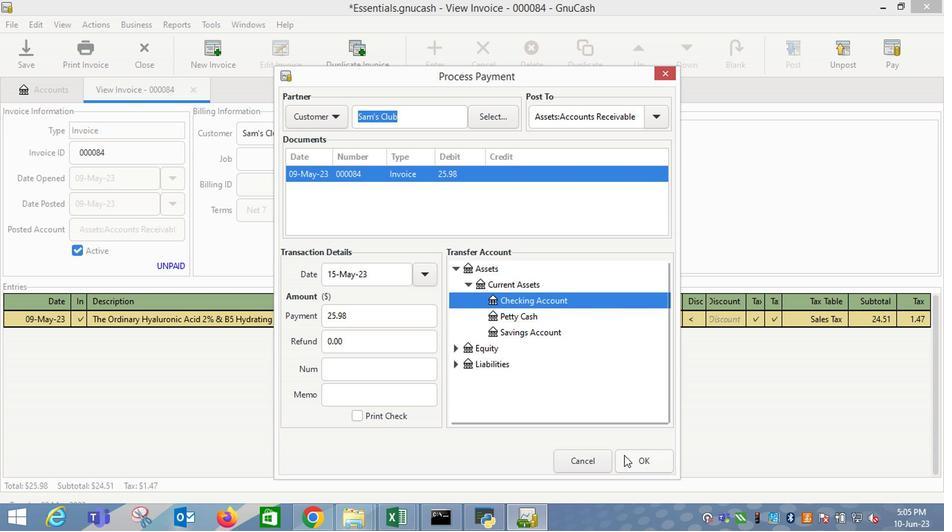 
Action: Mouse moved to (92, 55)
Screenshot: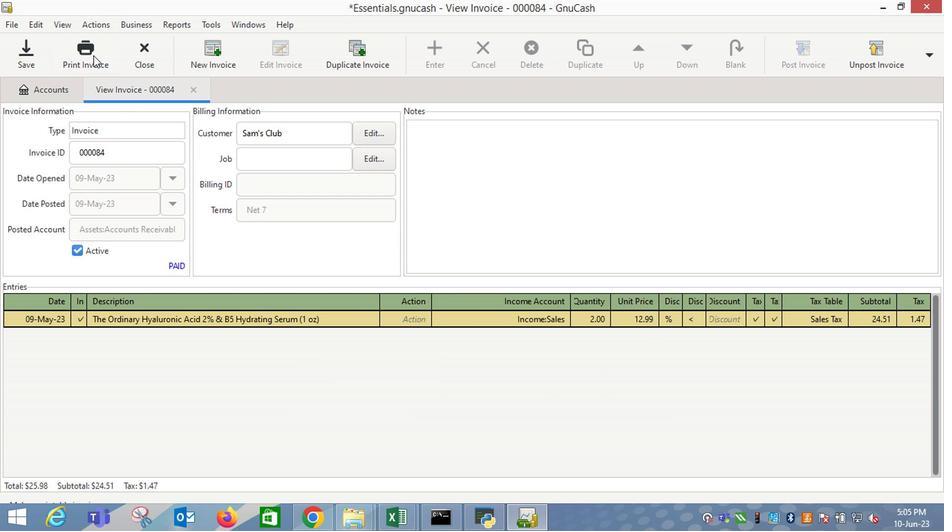 
Action: Mouse pressed left at (92, 55)
Screenshot: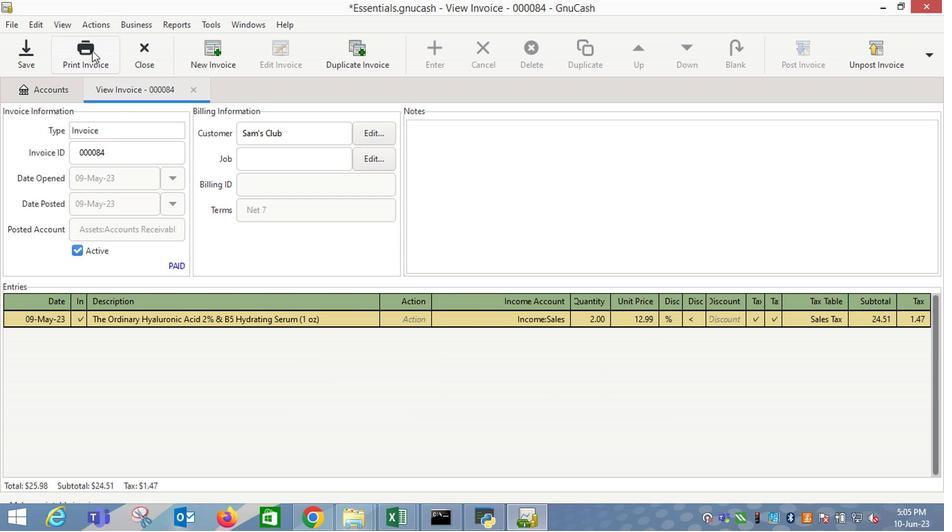
Action: Mouse moved to (652, 55)
Screenshot: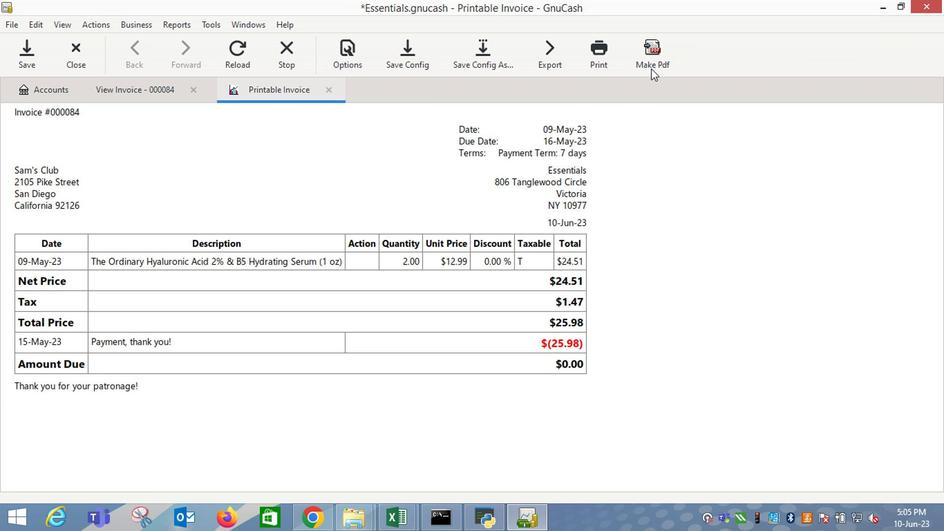 
Action: Mouse pressed left at (652, 55)
Screenshot: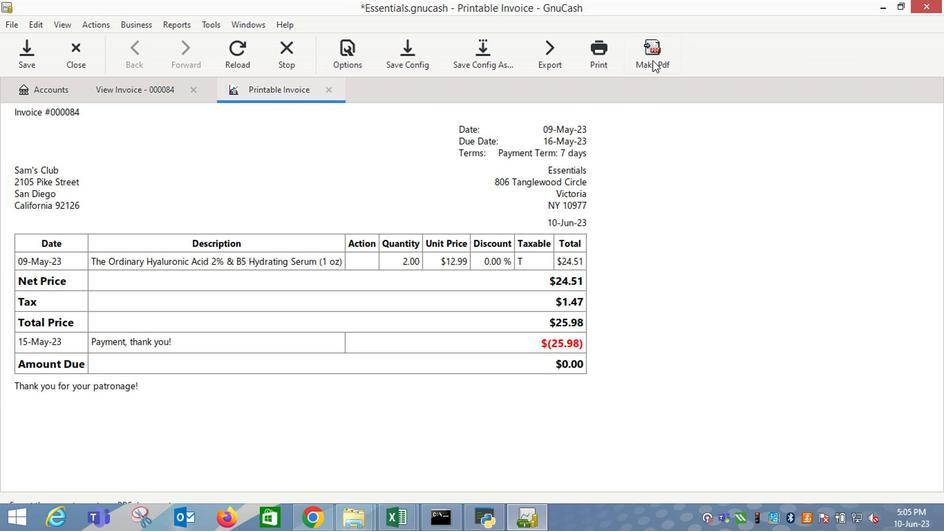 
Action: Mouse moved to (742, 480)
Screenshot: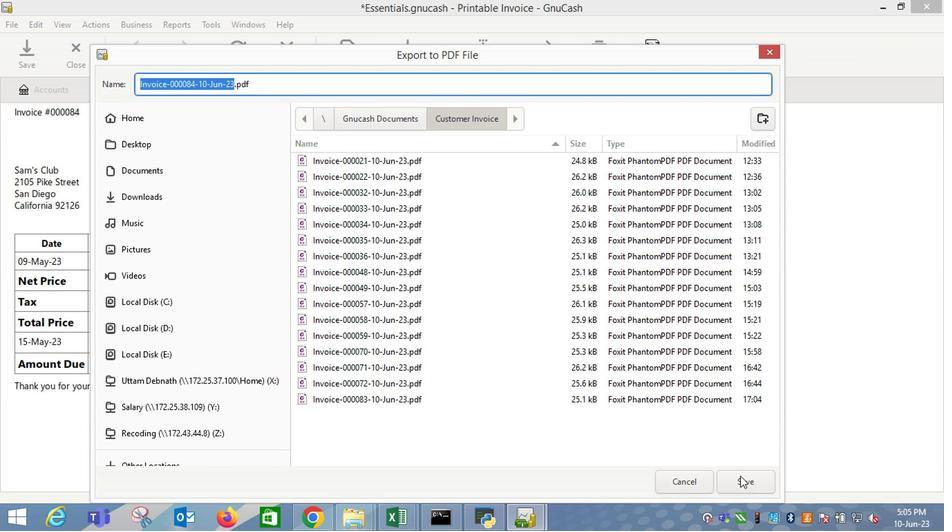 
Action: Mouse pressed left at (742, 480)
Screenshot: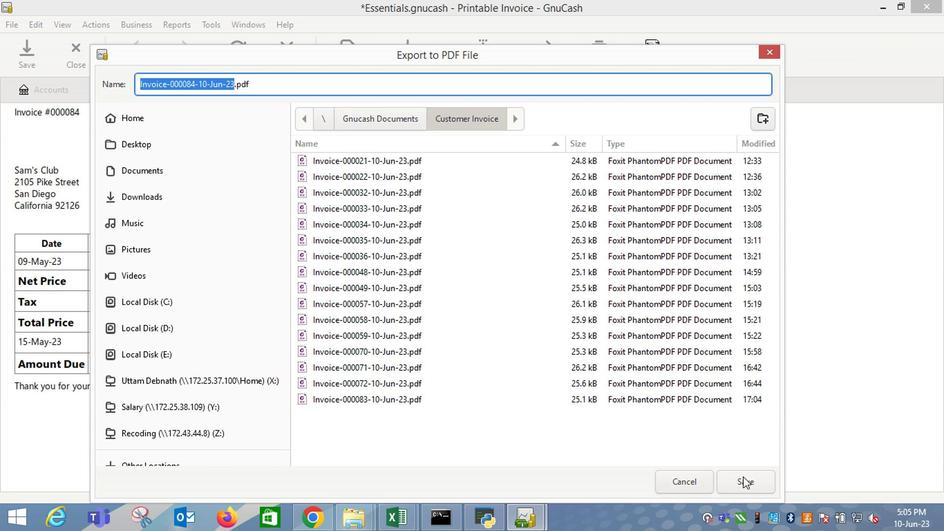 
Action: Mouse moved to (366, 220)
Screenshot: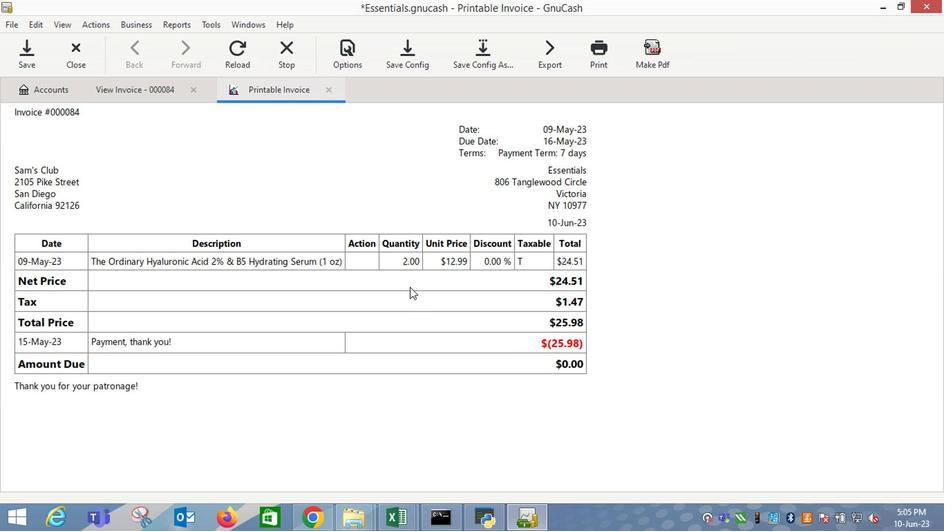
